 Task: Open a blank sheet, save the file as Riocarnival.doc and add heading 'Rio Carnival'Rio Carnival ,with the parapraph,with the parapraph The Rio Carnival in Brazil is one of the world's most vibrant and energetic festivals. It showcases samba parades, colorful costumes, and pulsating music, transforming the city into a massive celebration of Brazilian culture and creativity.Apply Font Style Arial Black And font size 12. Apply font style in  Heading Alef and font size 15 Change heading alignment to  Left
Action: Mouse moved to (42, 140)
Screenshot: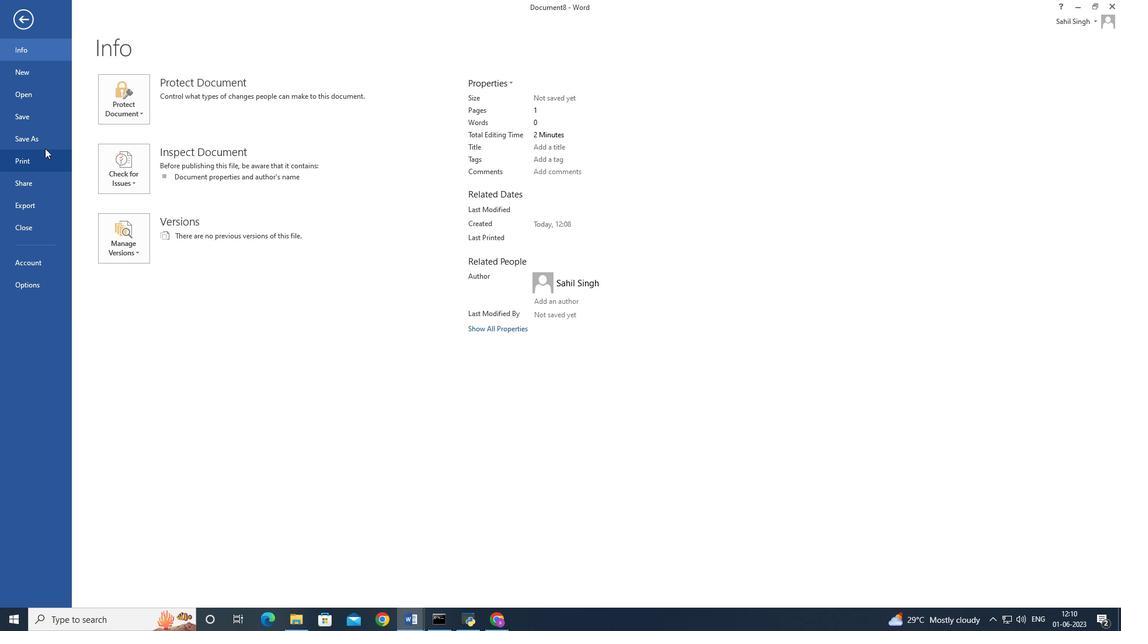 
Action: Mouse pressed left at (42, 140)
Screenshot: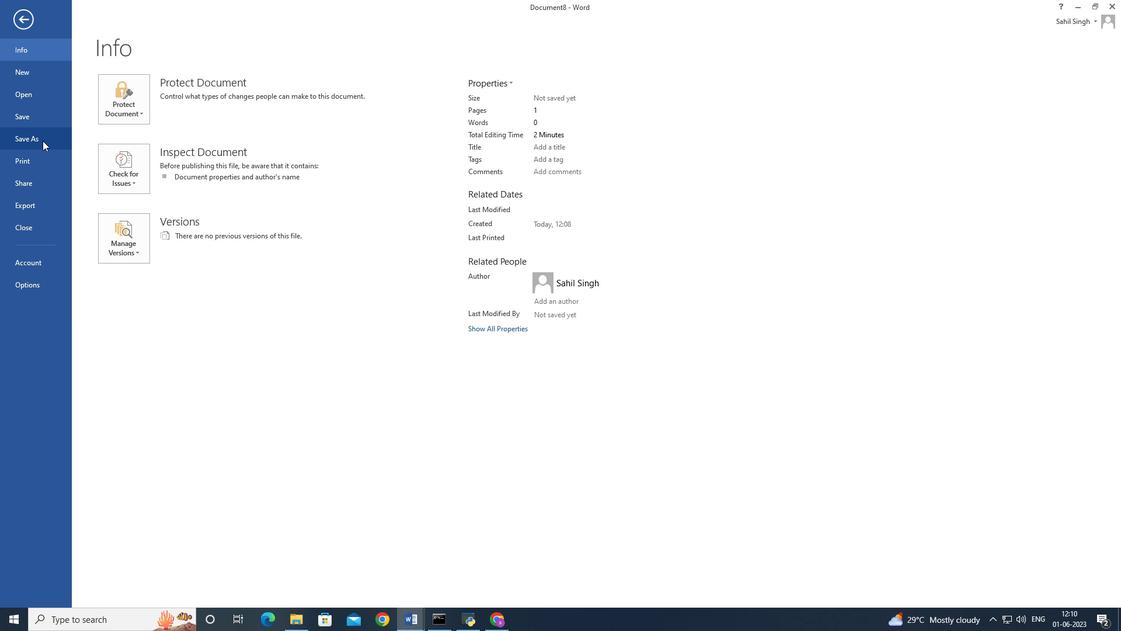 
Action: Mouse moved to (39, 73)
Screenshot: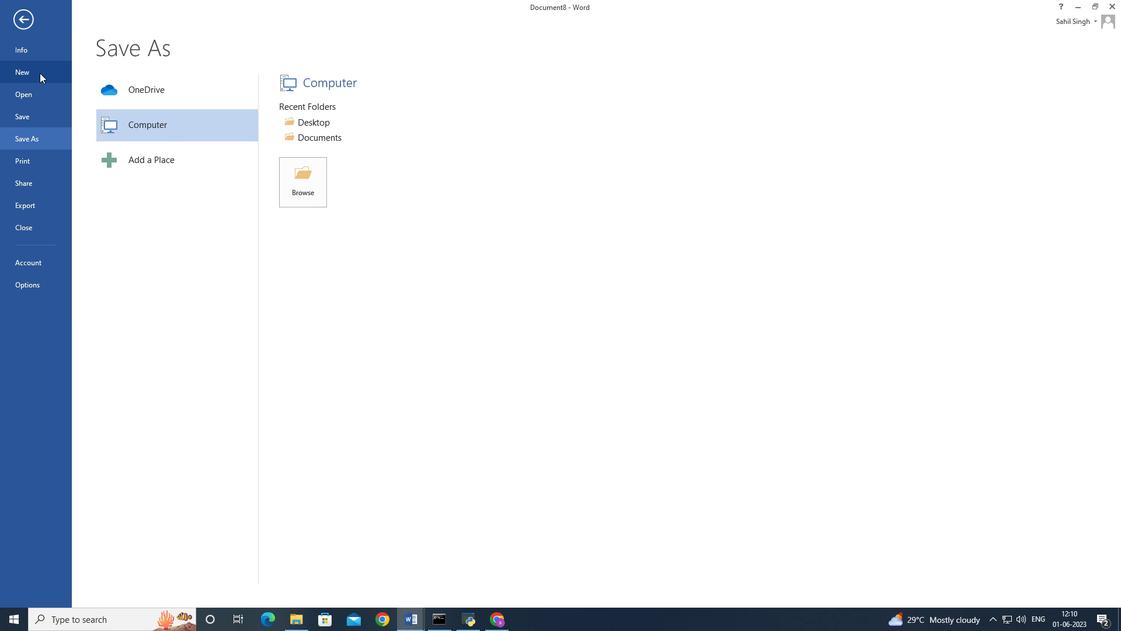 
Action: Mouse pressed left at (39, 73)
Screenshot: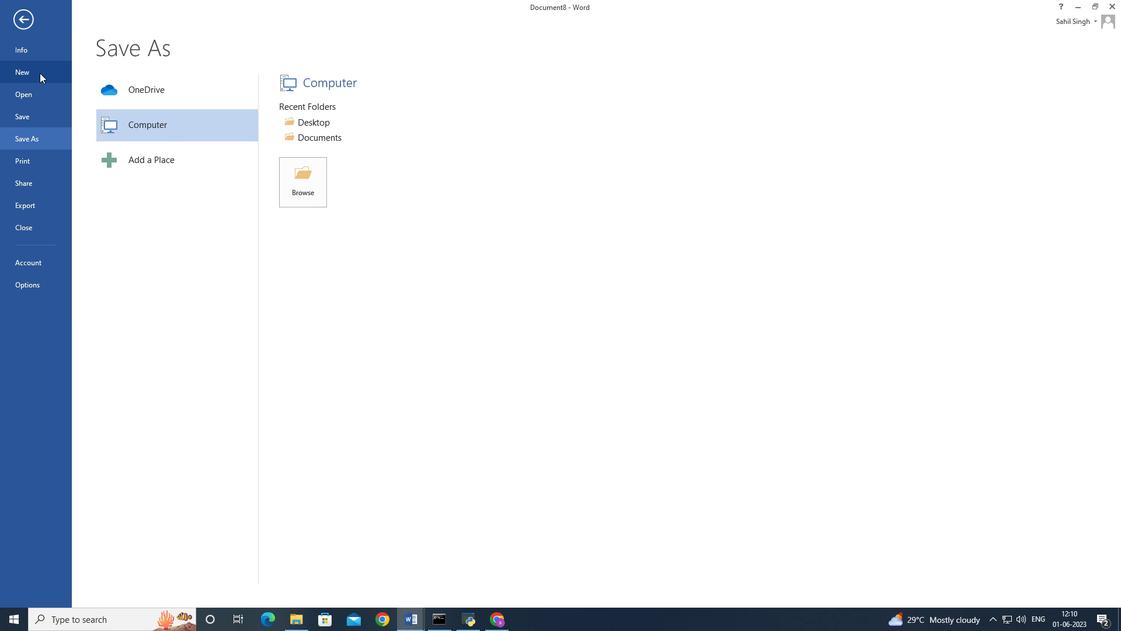 
Action: Mouse moved to (154, 154)
Screenshot: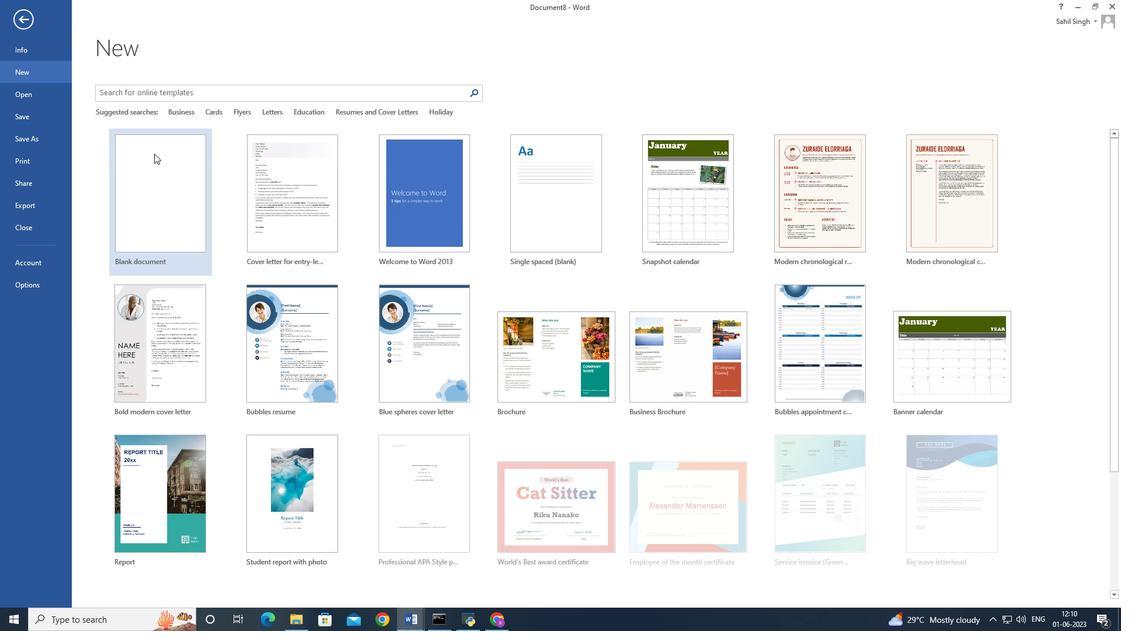 
Action: Mouse pressed left at (154, 154)
Screenshot: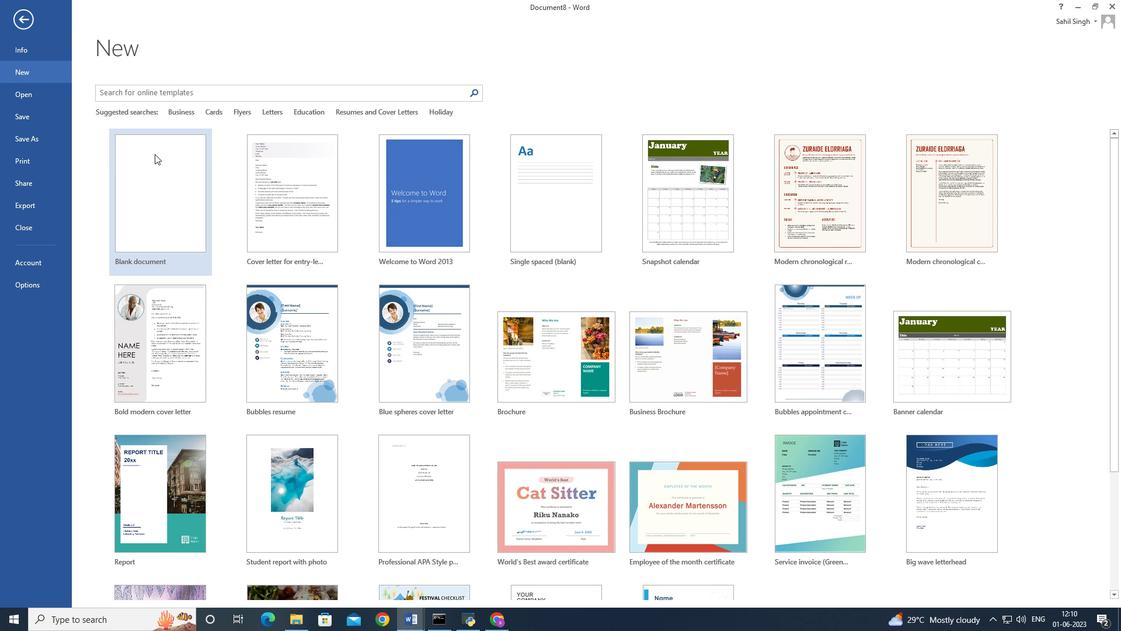 
Action: Mouse moved to (16, 21)
Screenshot: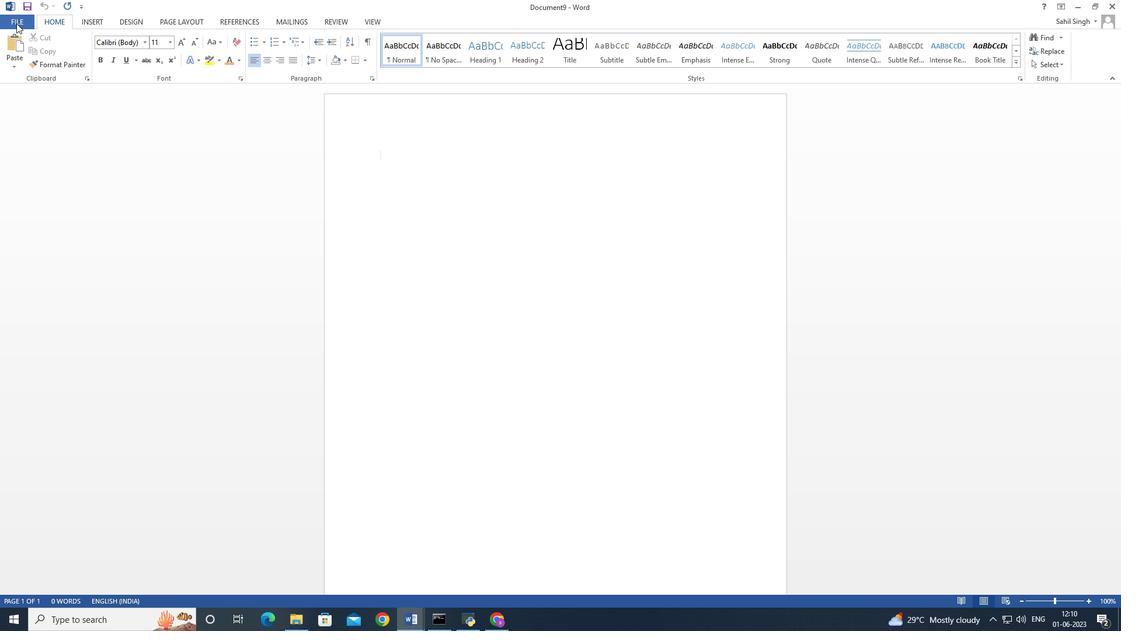 
Action: Mouse pressed left at (16, 21)
Screenshot: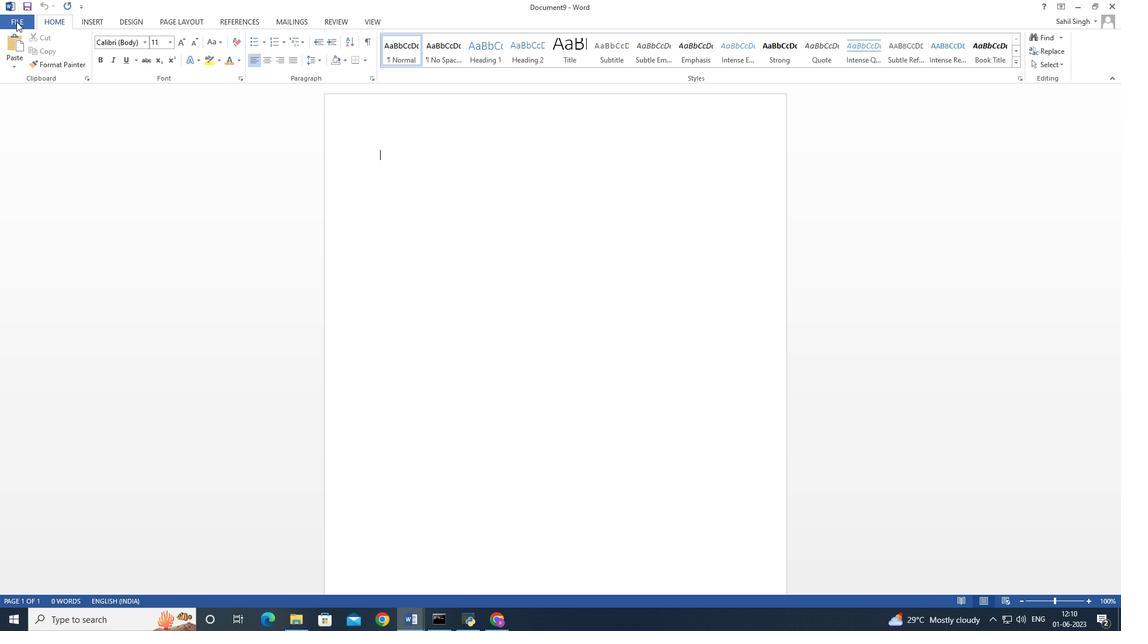 
Action: Mouse moved to (41, 140)
Screenshot: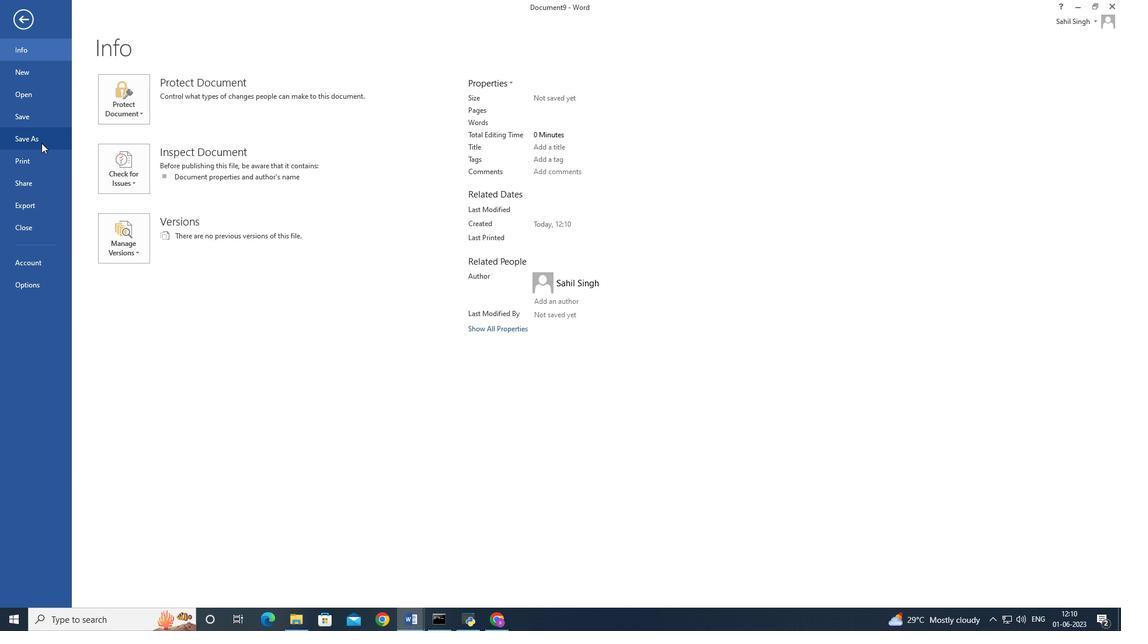 
Action: Mouse pressed left at (41, 140)
Screenshot: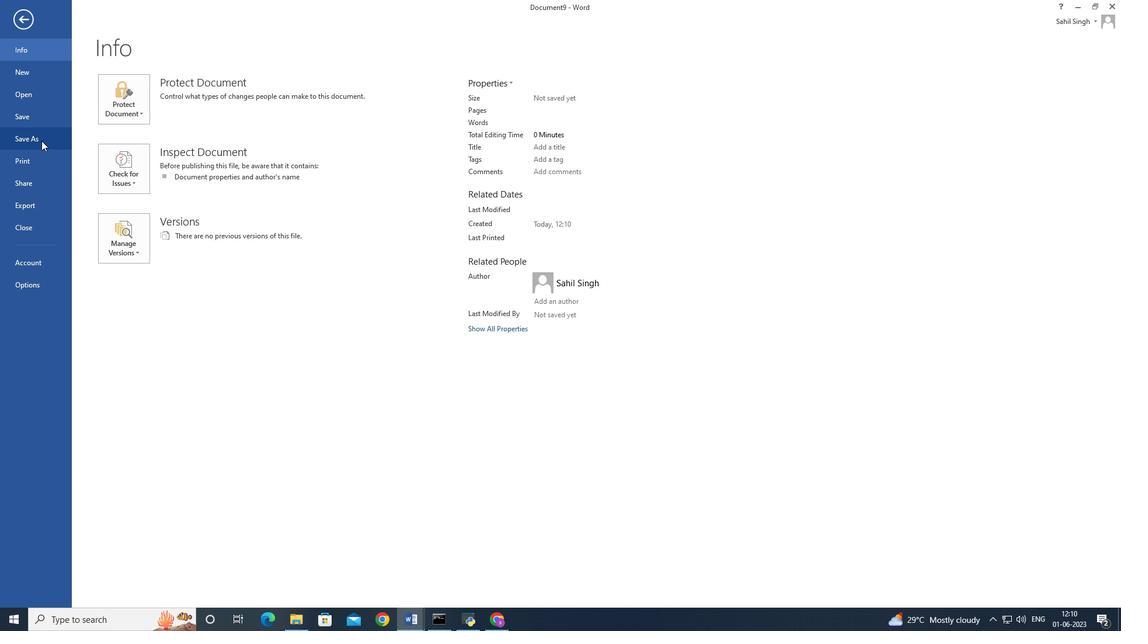 
Action: Mouse moved to (309, 123)
Screenshot: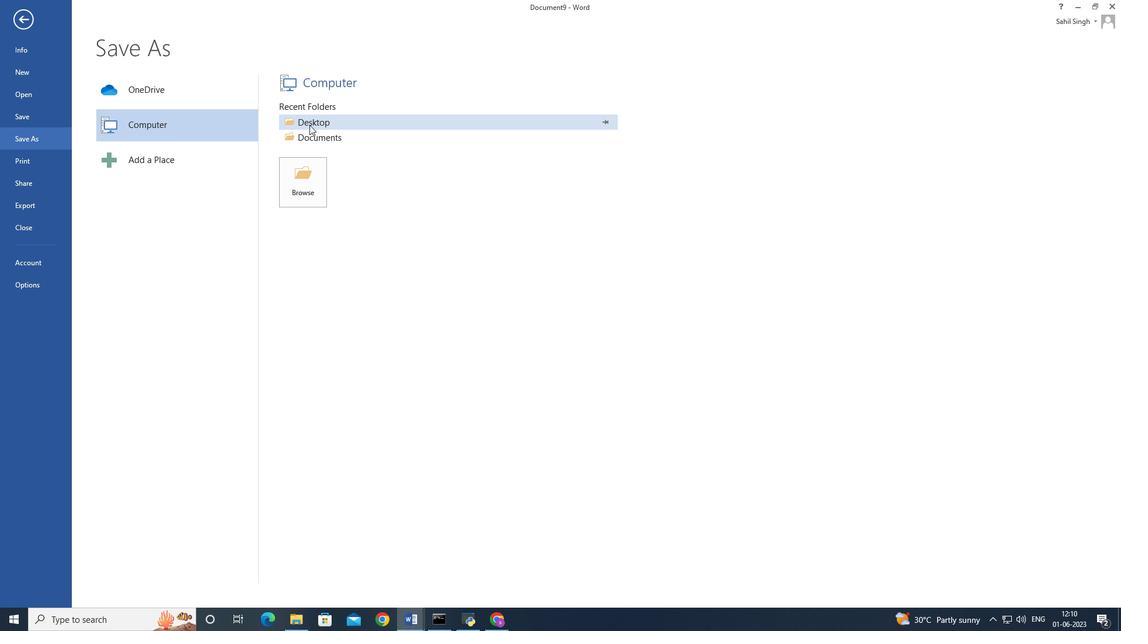 
Action: Mouse pressed left at (309, 123)
Screenshot: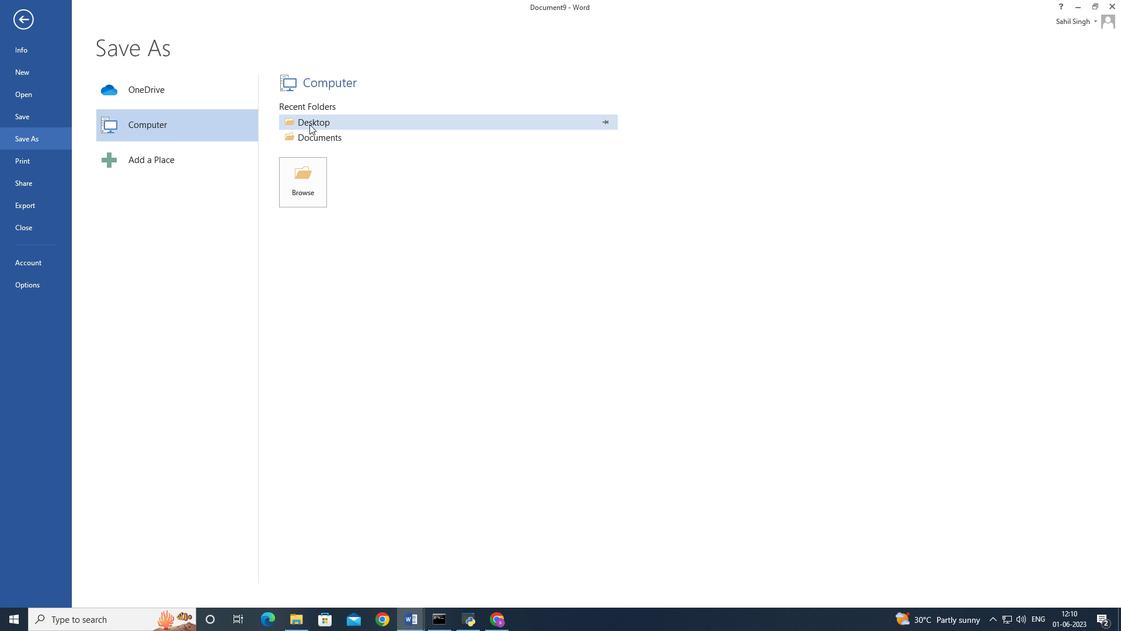 
Action: Mouse moved to (222, 257)
Screenshot: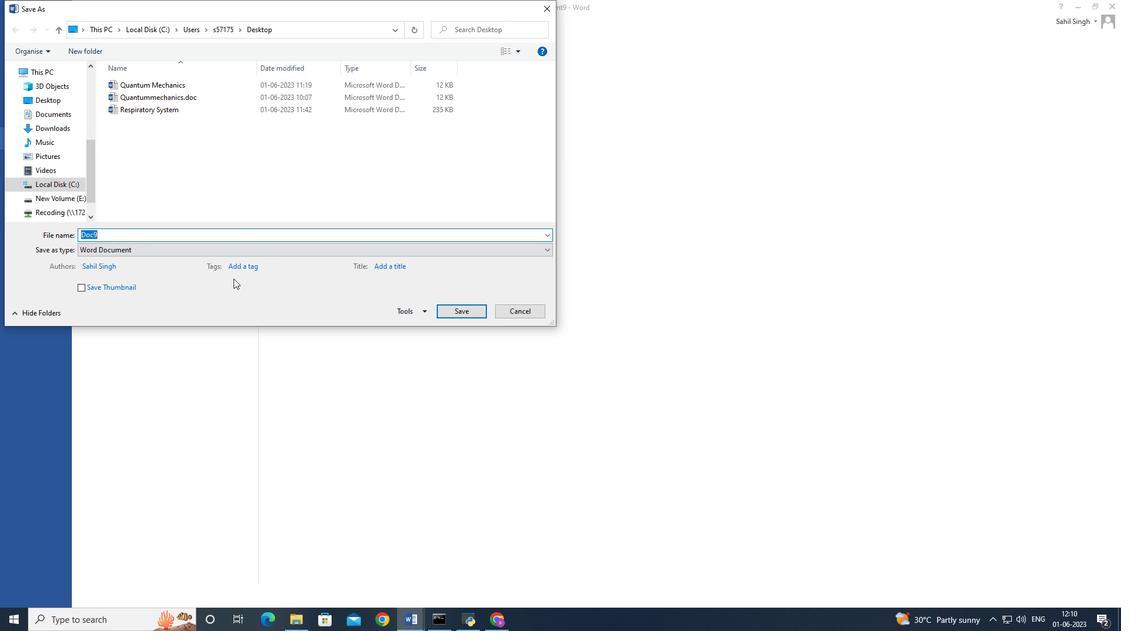 
Action: Key pressed <Key.backspace><Key.shift>Riocarnival<Key.space><Key.shift>Doc
Screenshot: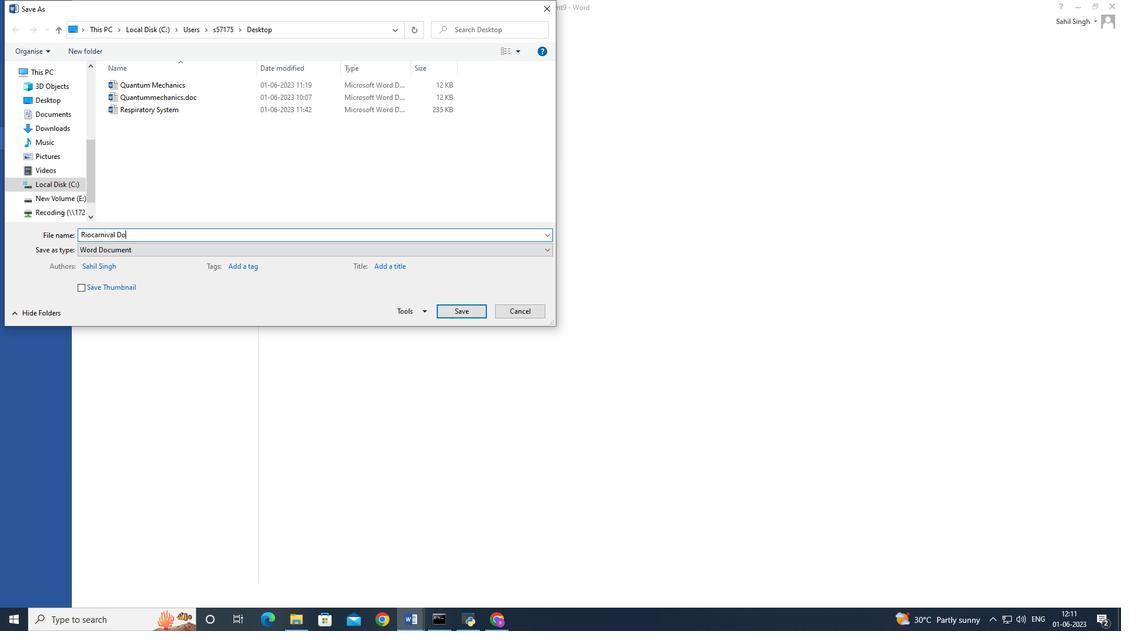 
Action: Mouse moved to (463, 312)
Screenshot: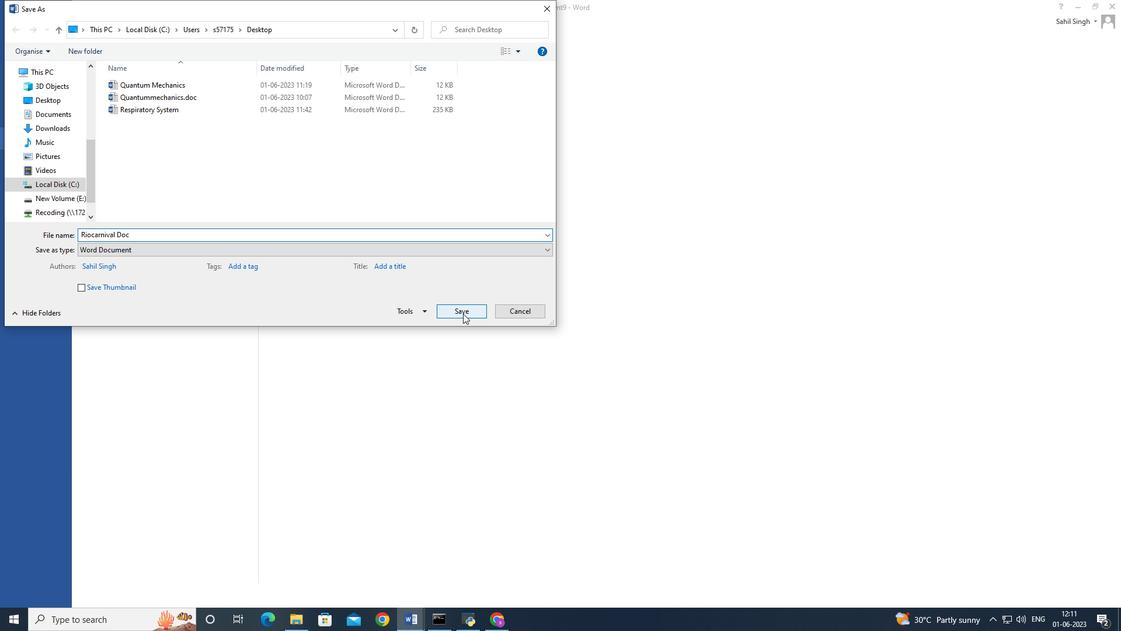 
Action: Mouse pressed left at (463, 312)
Screenshot: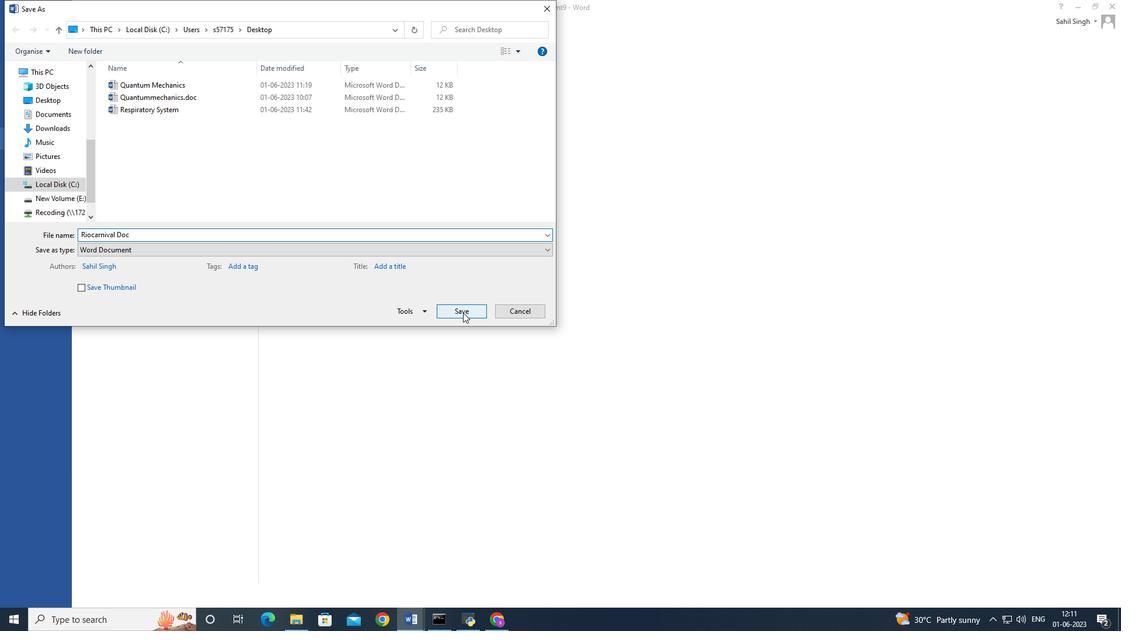 
Action: Mouse moved to (485, 45)
Screenshot: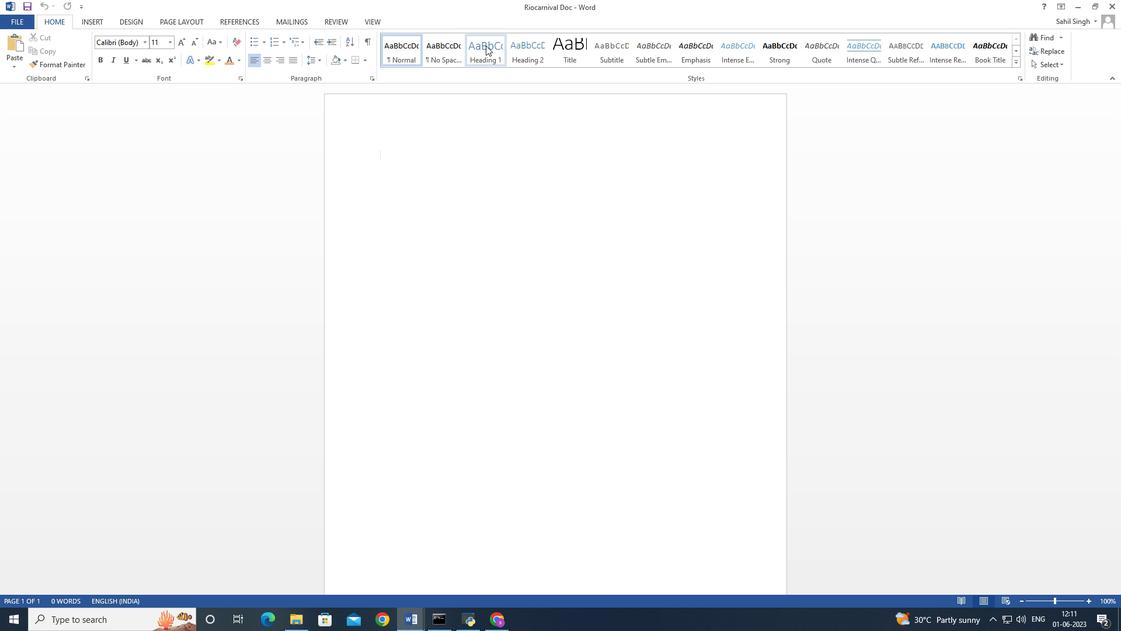 
Action: Mouse pressed left at (485, 45)
Screenshot: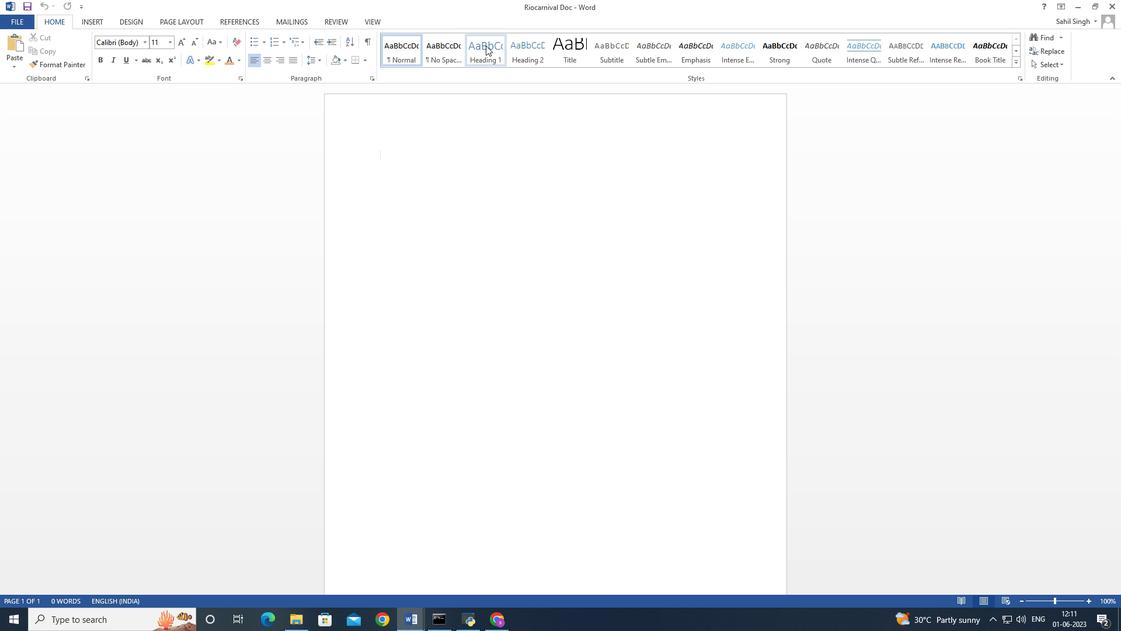 
Action: Mouse moved to (434, 250)
Screenshot: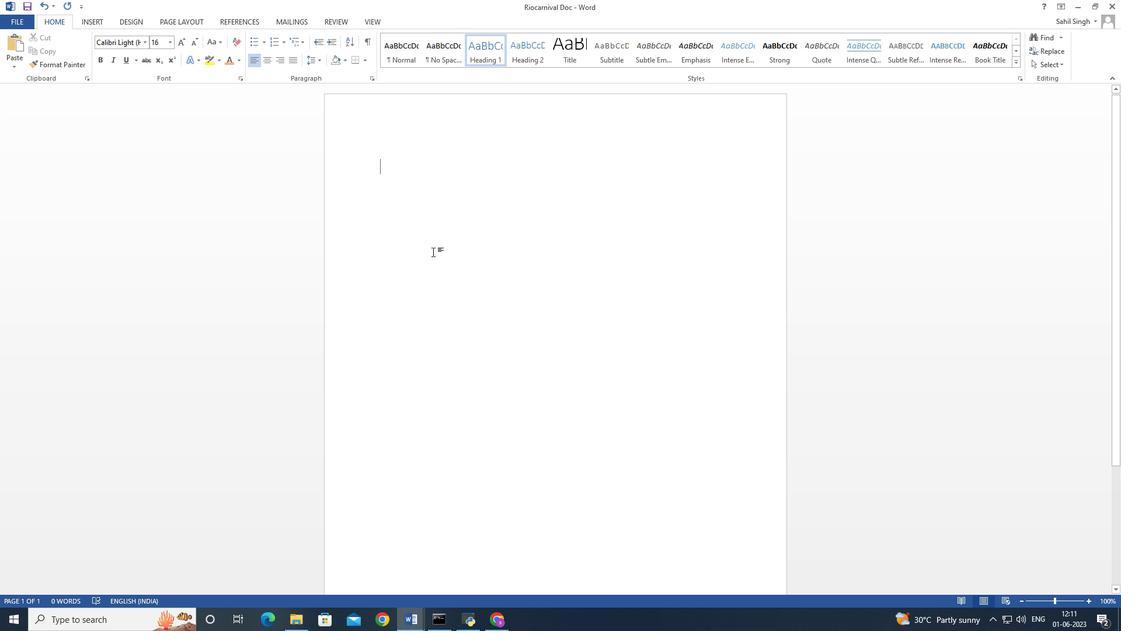 
Action: Key pressed <Key.shift>Rio<Key.space><Key.shift>Carnival<Key.down>
Screenshot: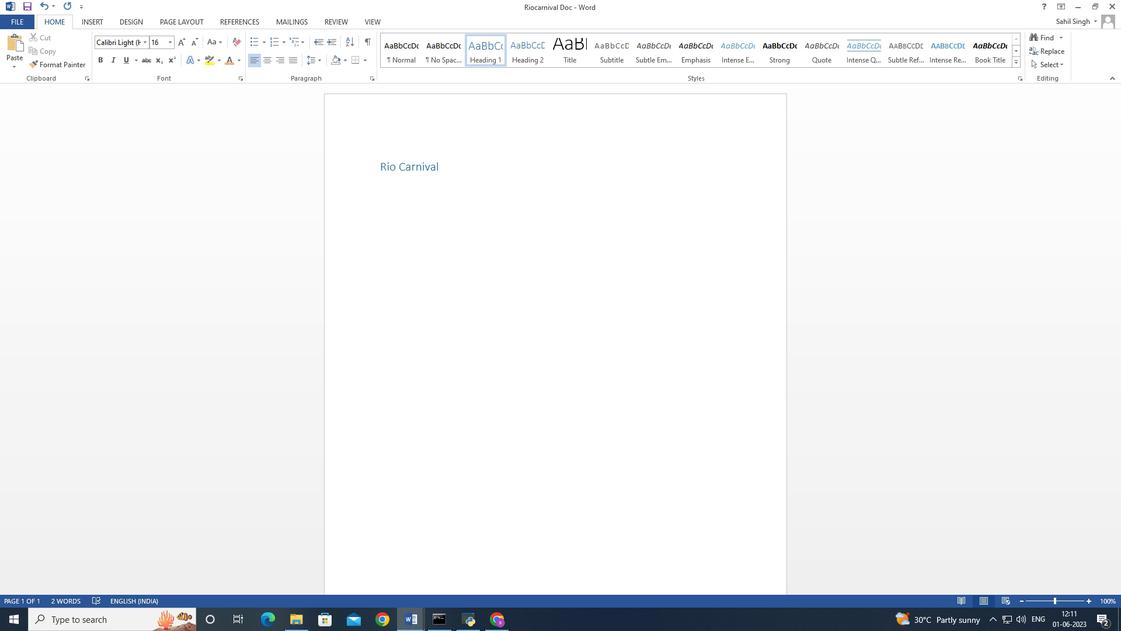 
Action: Mouse moved to (356, 205)
Screenshot: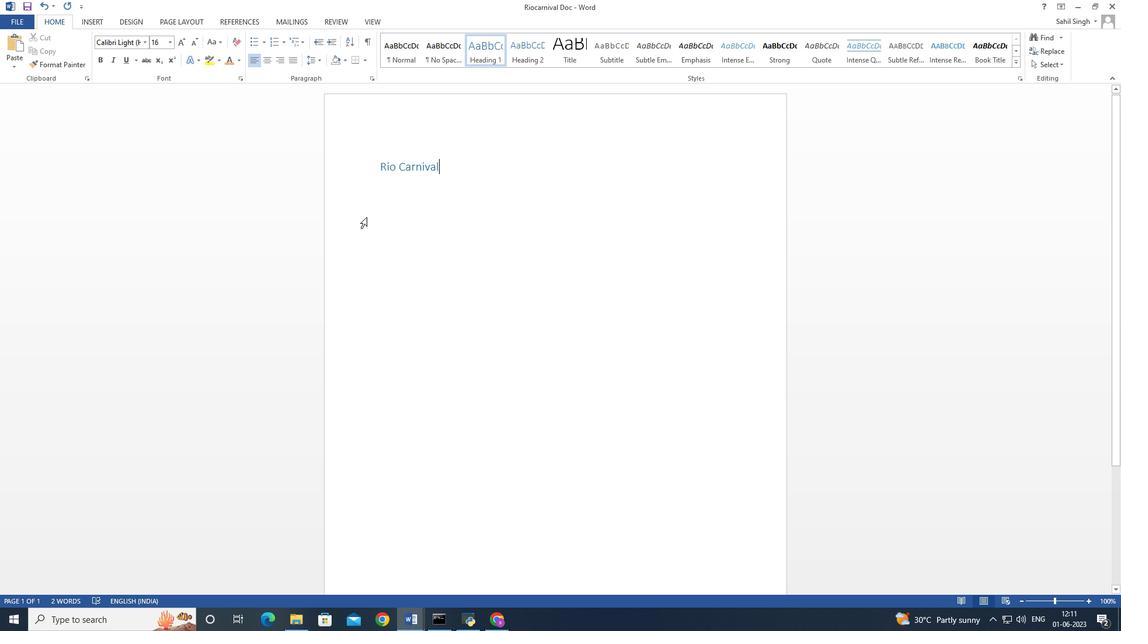 
Action: Key pressed <Key.enter><Key.up>
Screenshot: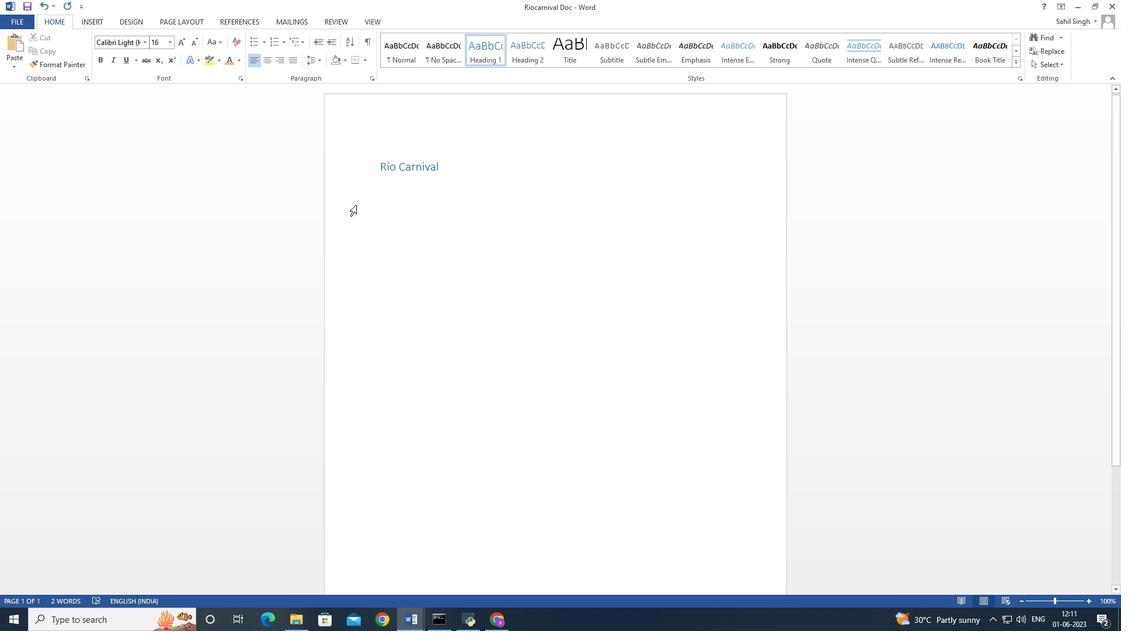 
Action: Mouse moved to (497, 167)
Screenshot: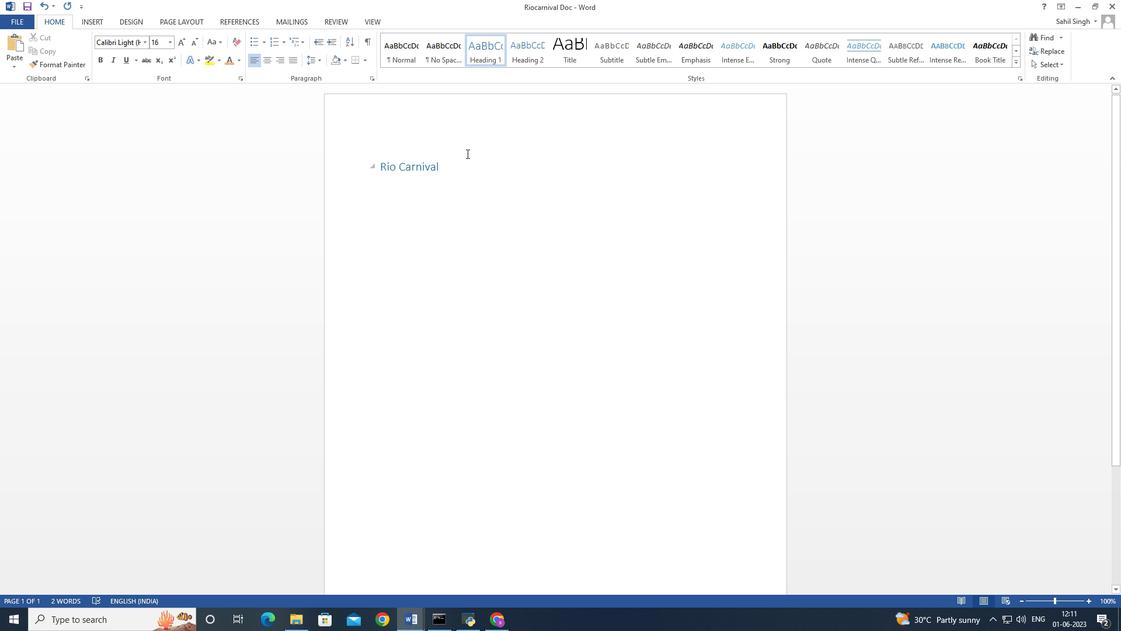 
Action: Mouse pressed left at (497, 167)
Screenshot: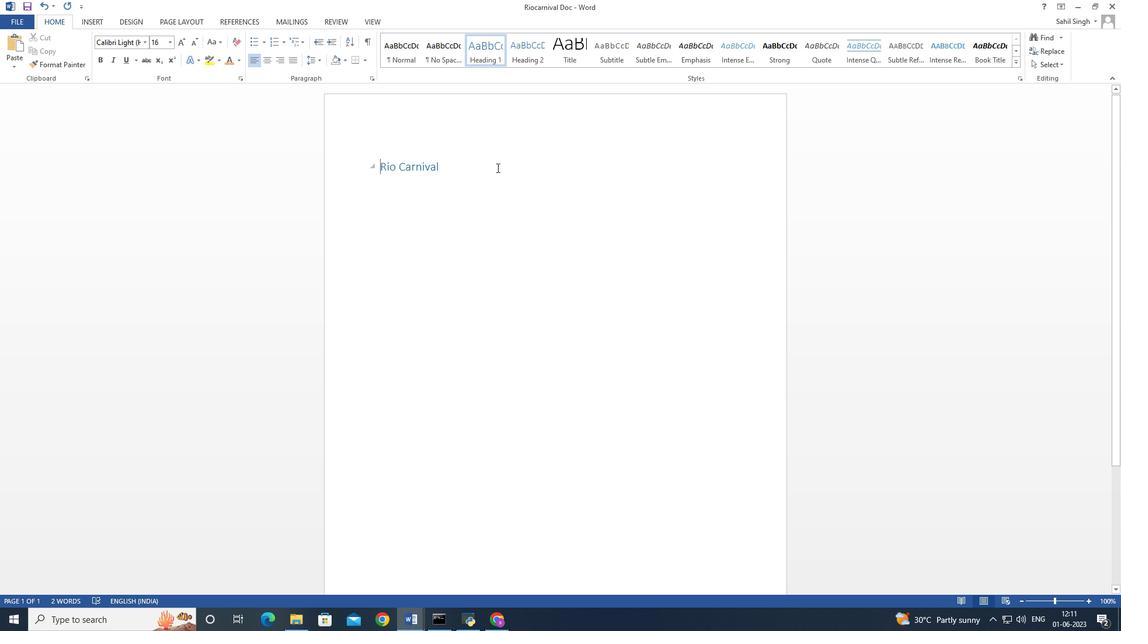 
Action: Key pressed <Key.enter><Key.shift>The<Key.space><Key.shift>Rio<Key.space><Key.shift><Key.shift><Key.shift><Key.shift>Carnival<Key.space><Key.shift>I<Key.backspace>in<Key.space>parapraph<Key.space><Key.backspace><Key.backspace><Key.backspace><Key.backspace><Key.backspace><Key.backspace>praph<Key.space><Key.backspace><Key.backspace><Key.backspace><Key.backspace><Key.backspace><Key.backspace><Key.backspace><Key.backspace><Key.backspace><Key.backspace>brazil<Key.space>is<Key.space>one<Key.space>of<Key.space>the<Key.space>worl'd<Key.space><Key.backspace><Key.backspace><Key.backspace>d's<Key.space>most<Key.backspace><Key.backspace><Key.backspace>ost<Key.space>vibrant<Key.space>and<Key.space>energeticv<Key.backspace><Key.space>festivals.<Key.space><Key.shift>It<Key.space>showac<Key.backspace><Key.backspace>cases<Key.space>samba<Key.space>parades,<Key.space>colorful<Key.space>cosut<Key.backspace><Key.backspace>tumes<Key.space>and<Key.space><Key.backspace><Key.backspace><Key.backspace><Key.backspace><Key.backspace>,<Key.space>and<Key.space>pulsation<Key.space>music,<Key.space>transforming<Key.space>the<Key.space>city<Key.space>into<Key.space>a<Key.space>massive<Key.space>celebration<Key.space>of<Key.space><Key.shift>Brazilli<Key.backspace><Key.backspace>ian<Key.space><Key.shift>C<Key.backspace>culture<Key.space>and<Key.space>creativity.
Screenshot: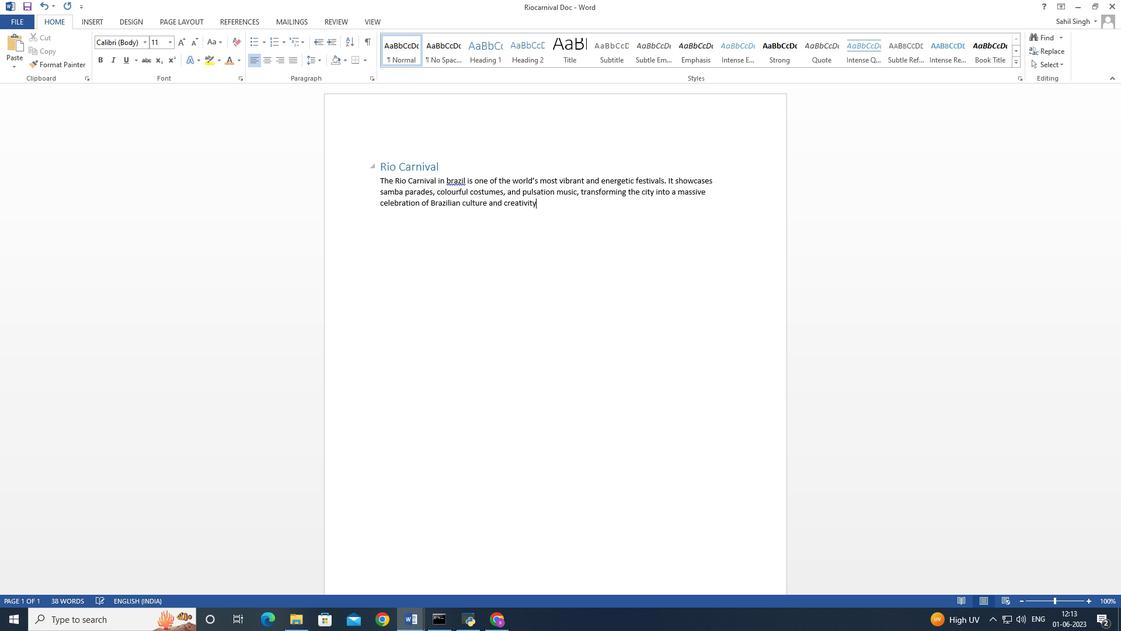 
Action: Mouse moved to (380, 178)
Screenshot: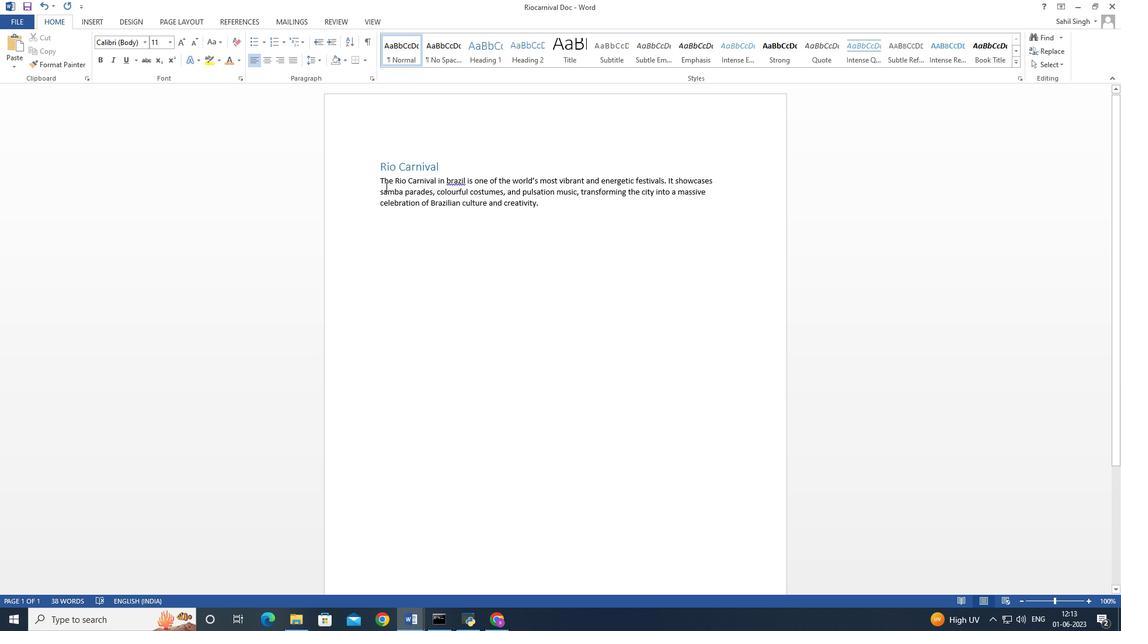 
Action: Mouse pressed left at (380, 178)
Screenshot: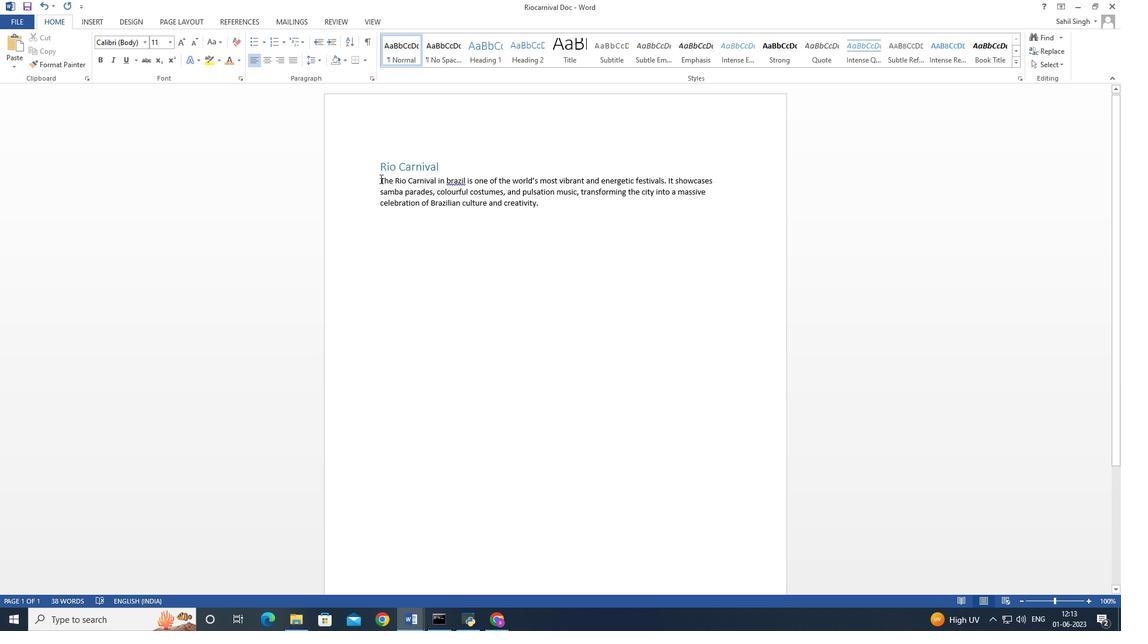 
Action: Mouse moved to (535, 211)
Screenshot: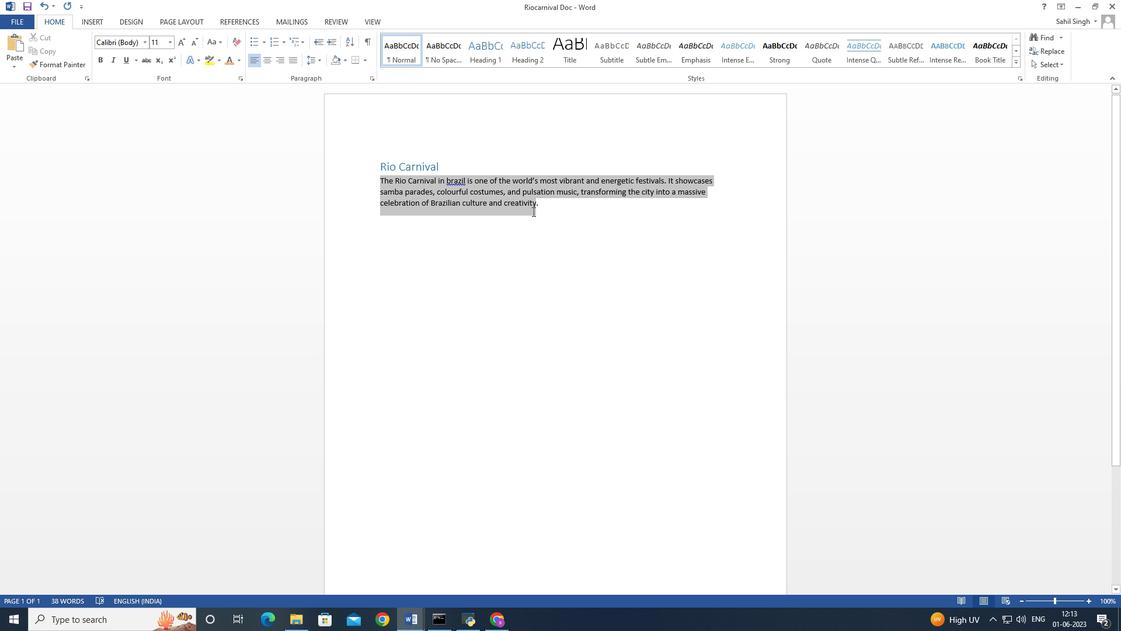 
Action: Mouse pressed left at (535, 211)
Screenshot: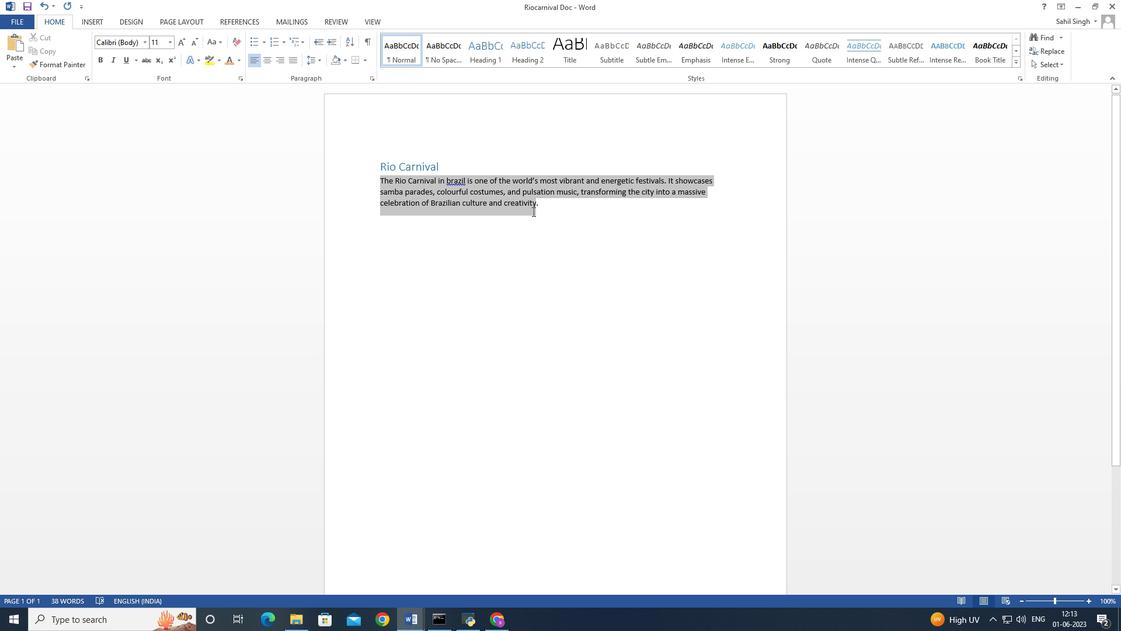 
Action: Mouse moved to (552, 209)
Screenshot: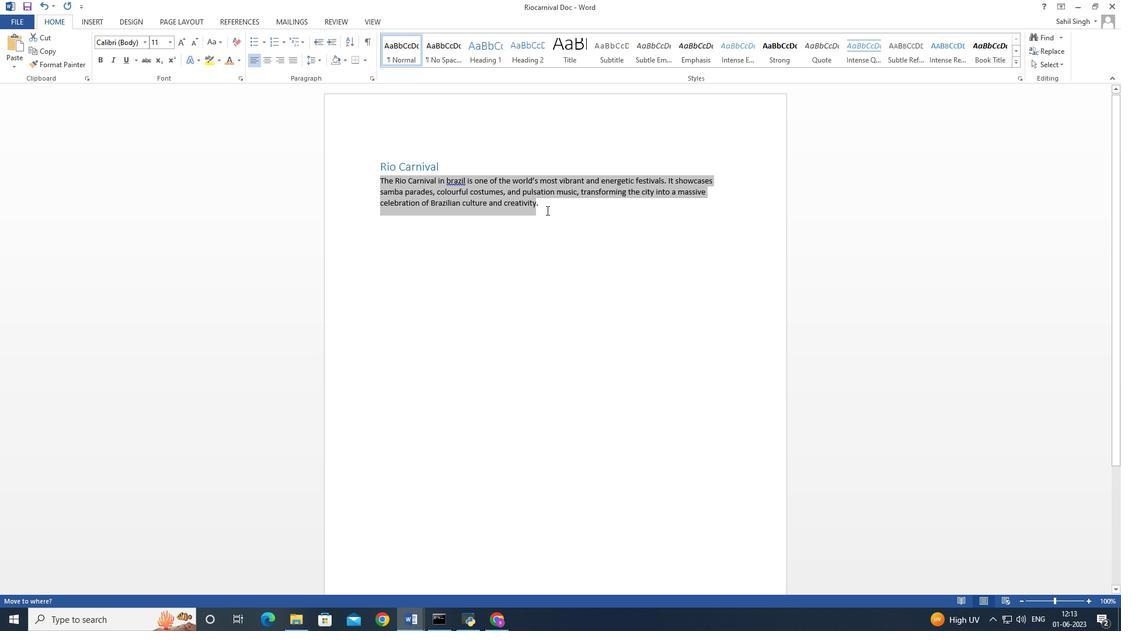 
Action: Mouse pressed left at (552, 209)
Screenshot: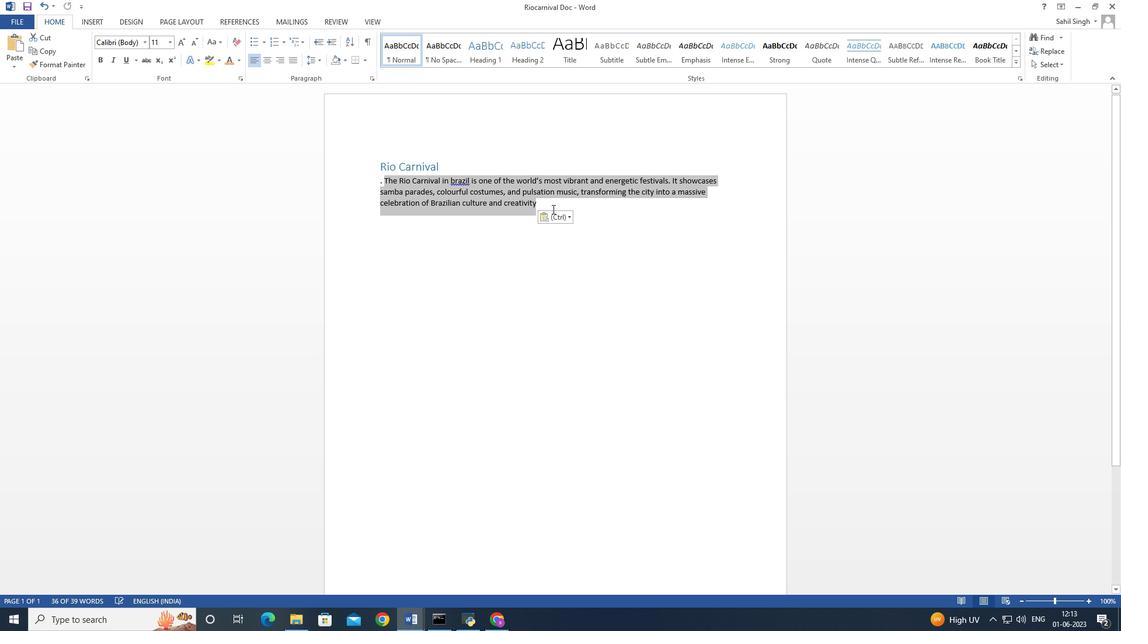 
Action: Mouse moved to (551, 205)
Screenshot: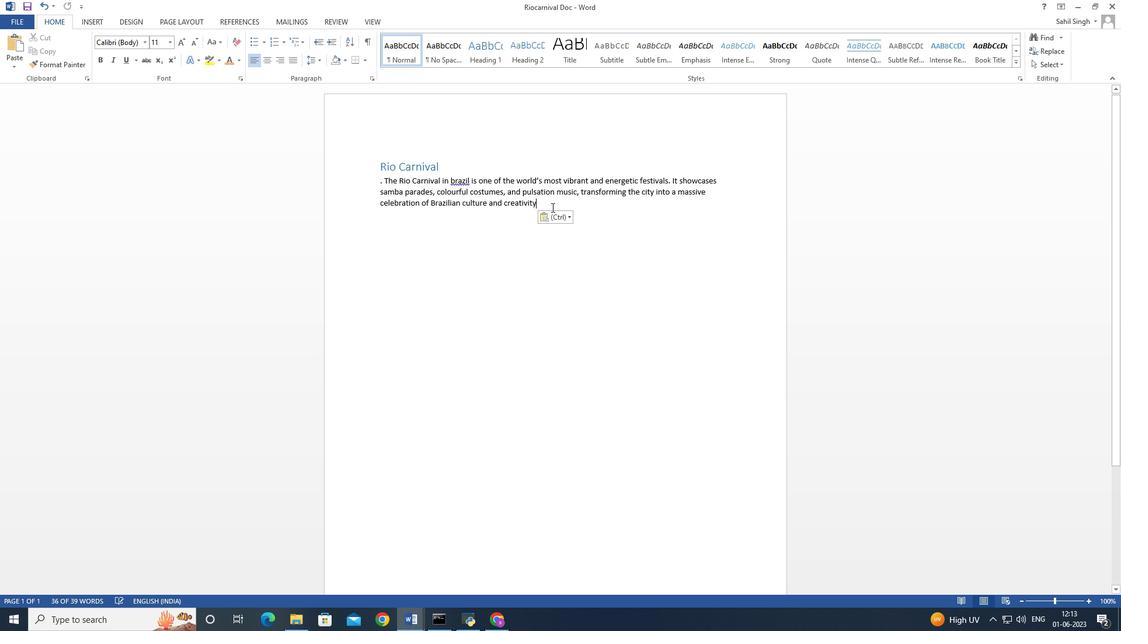 
Action: Mouse pressed left at (551, 205)
Screenshot: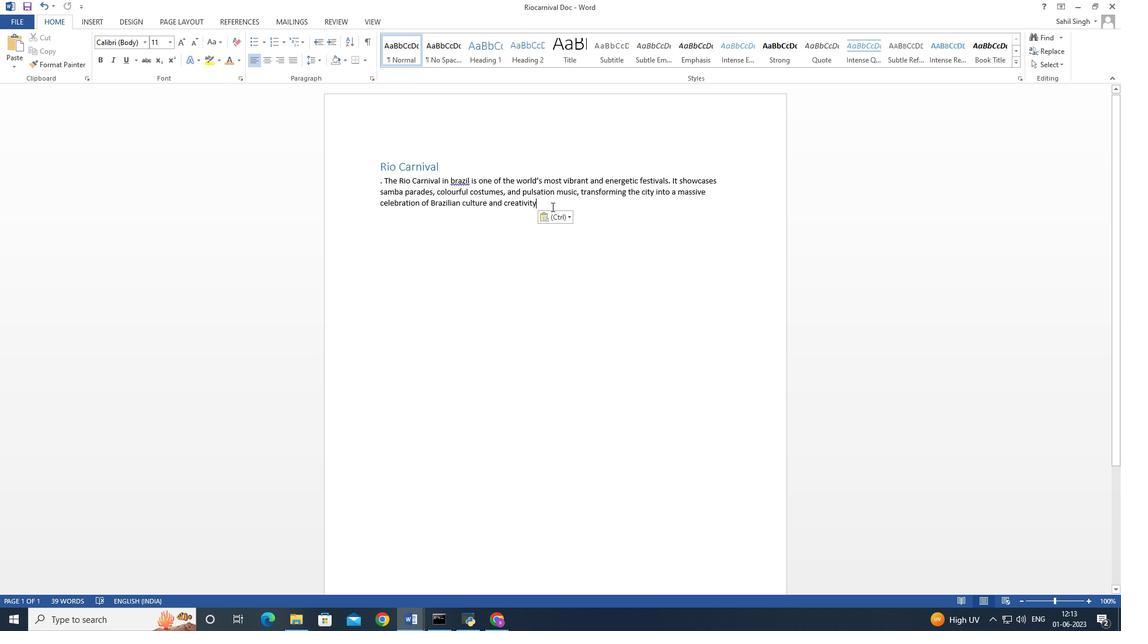 
Action: Mouse moved to (544, 209)
Screenshot: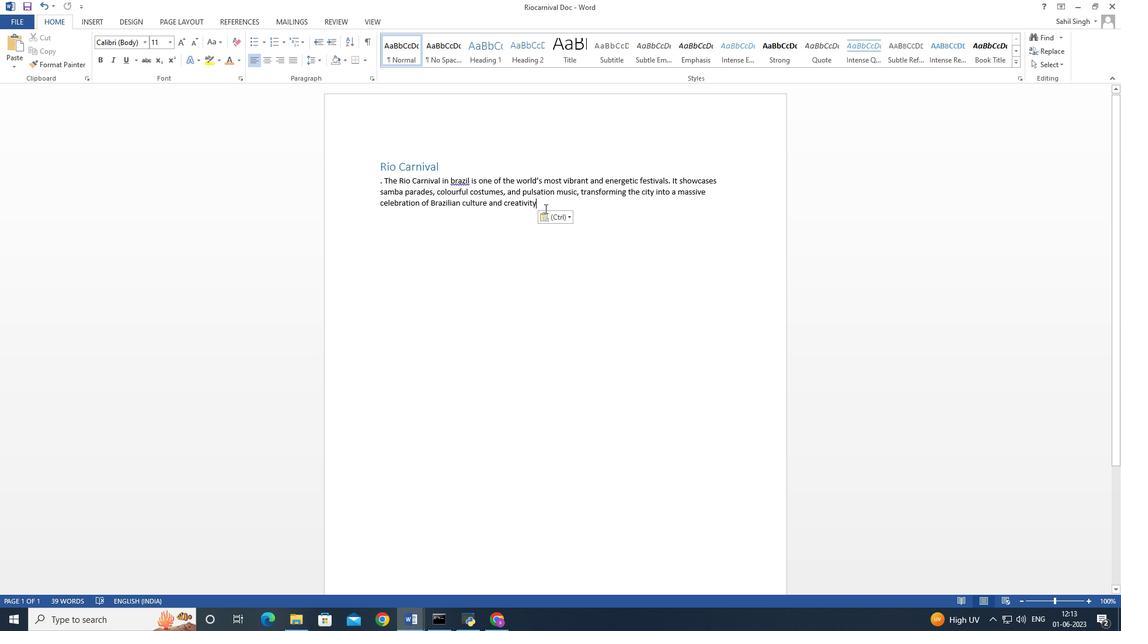 
Action: Key pressed .
Screenshot: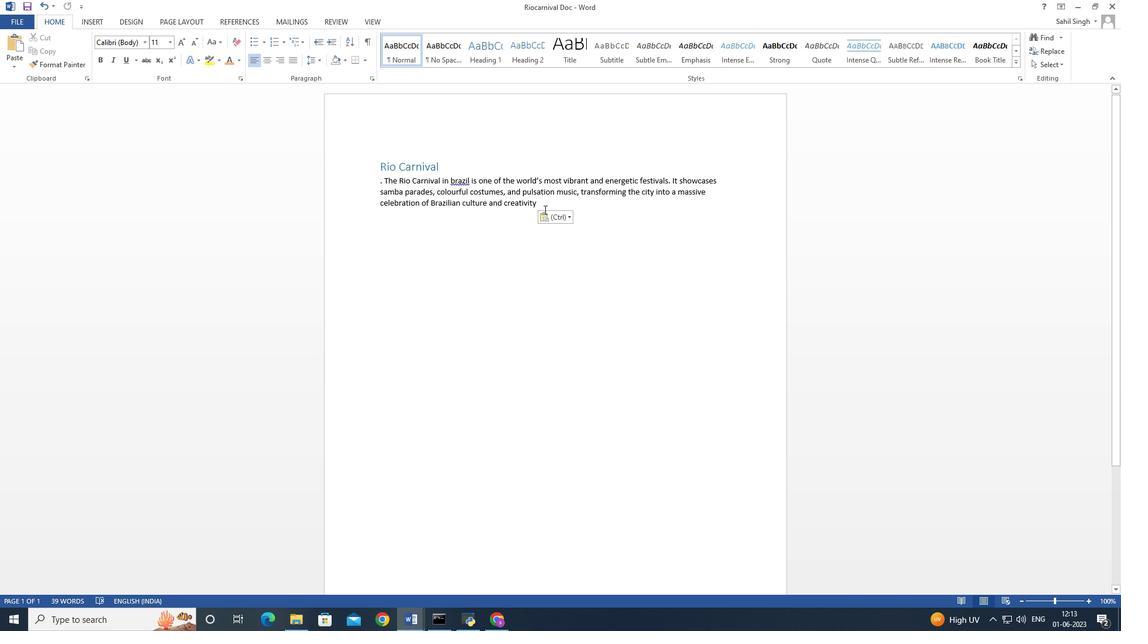 
Action: Mouse moved to (566, 209)
Screenshot: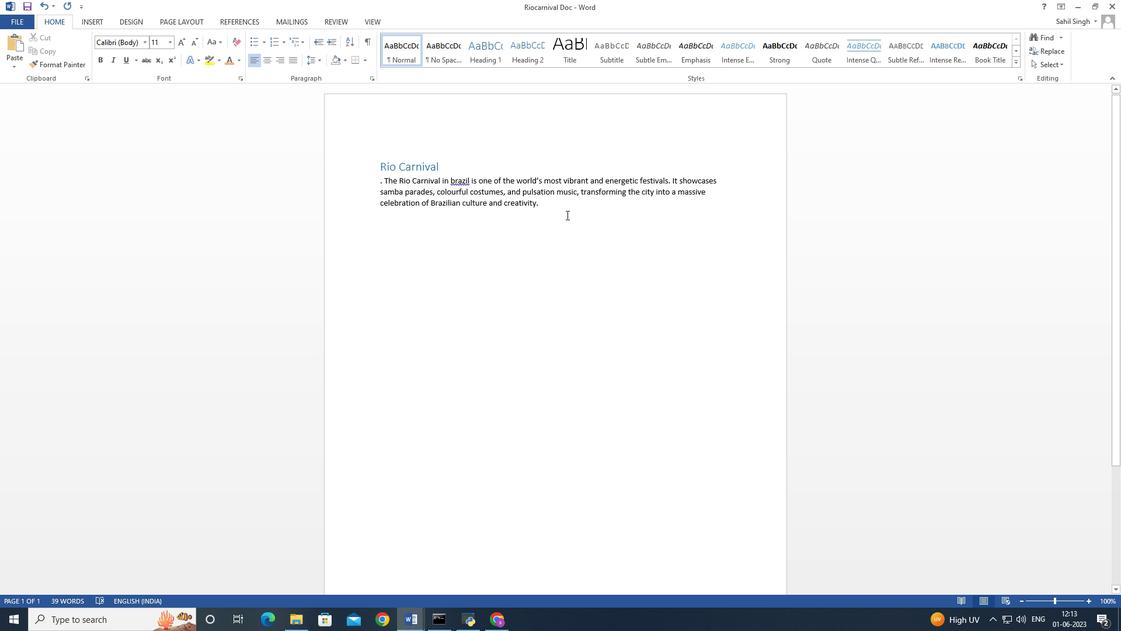 
Action: Mouse pressed left at (566, 209)
Screenshot: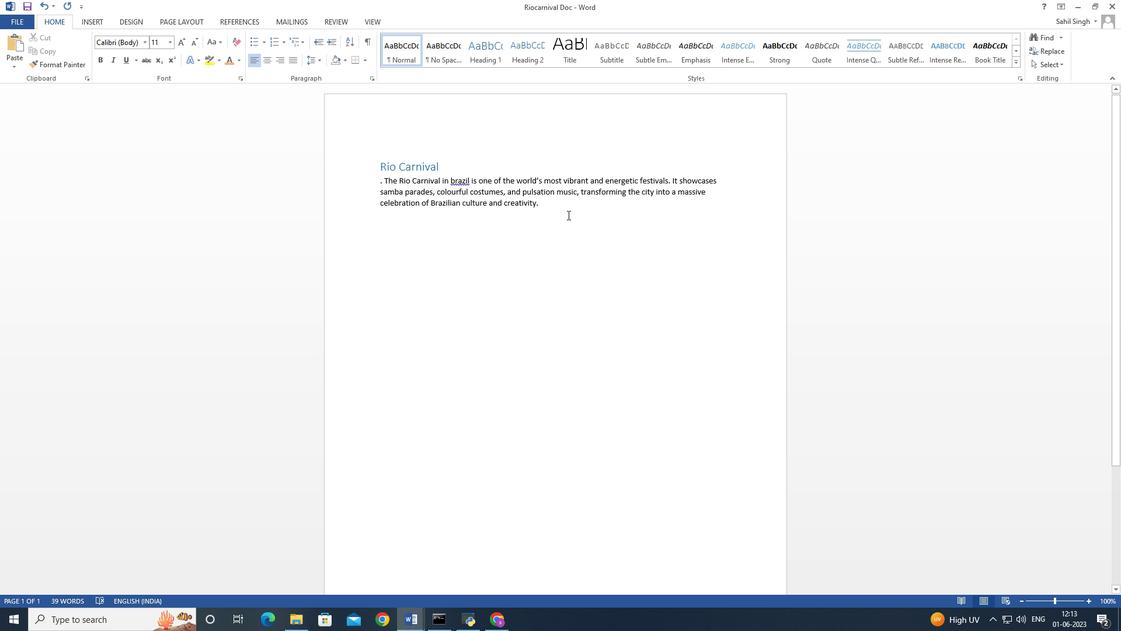 
Action: Mouse moved to (385, 180)
Screenshot: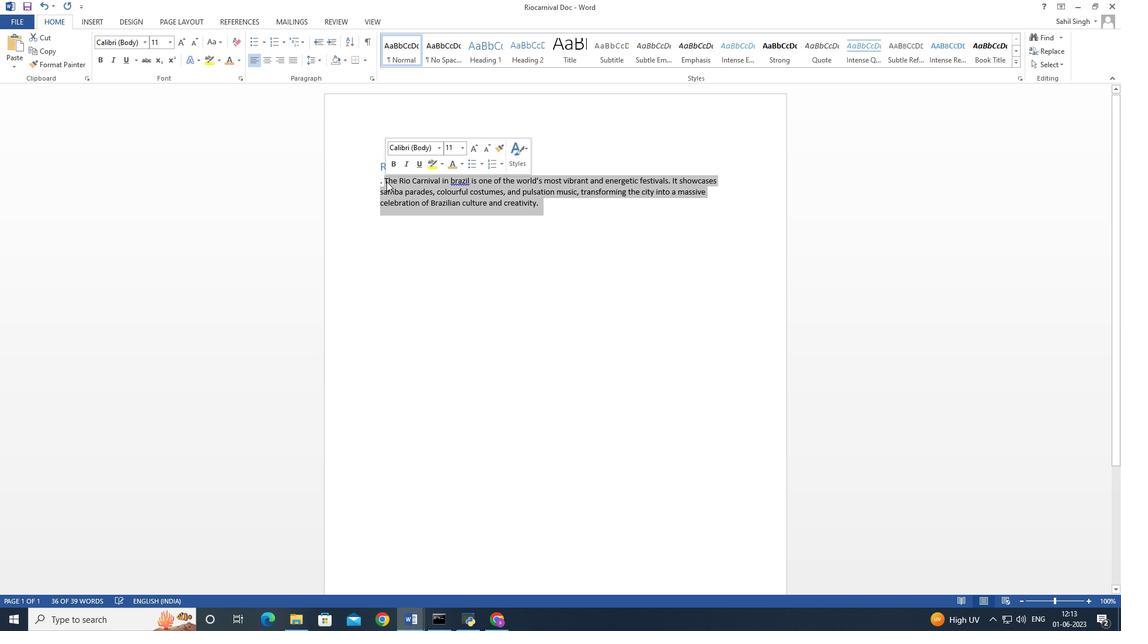 
Action: Mouse pressed left at (385, 180)
Screenshot: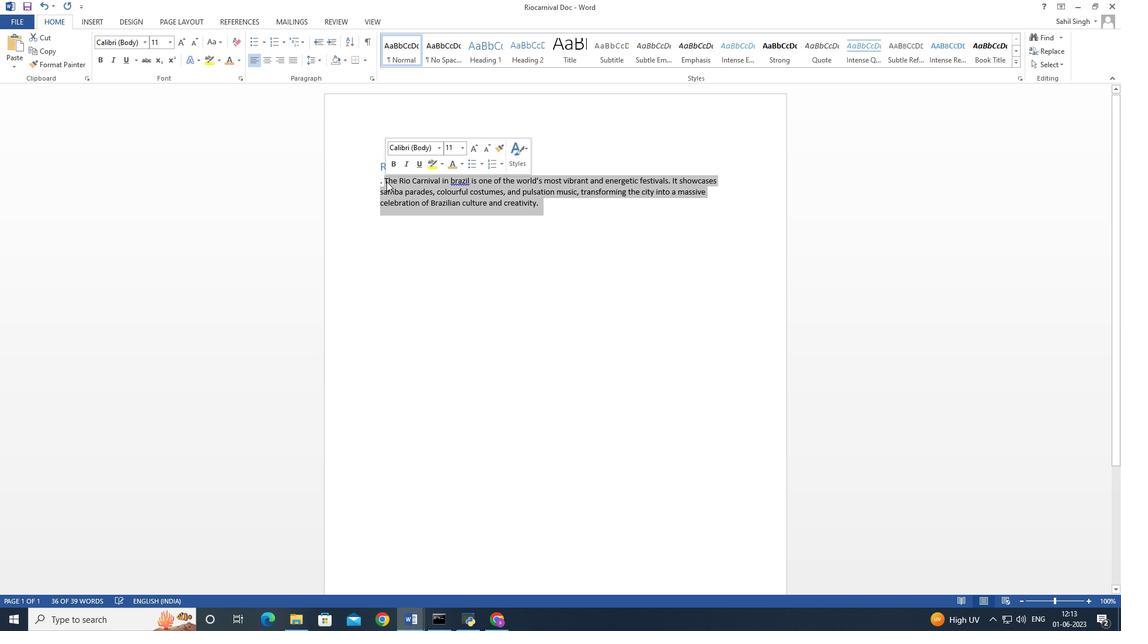 
Action: Mouse moved to (392, 180)
Screenshot: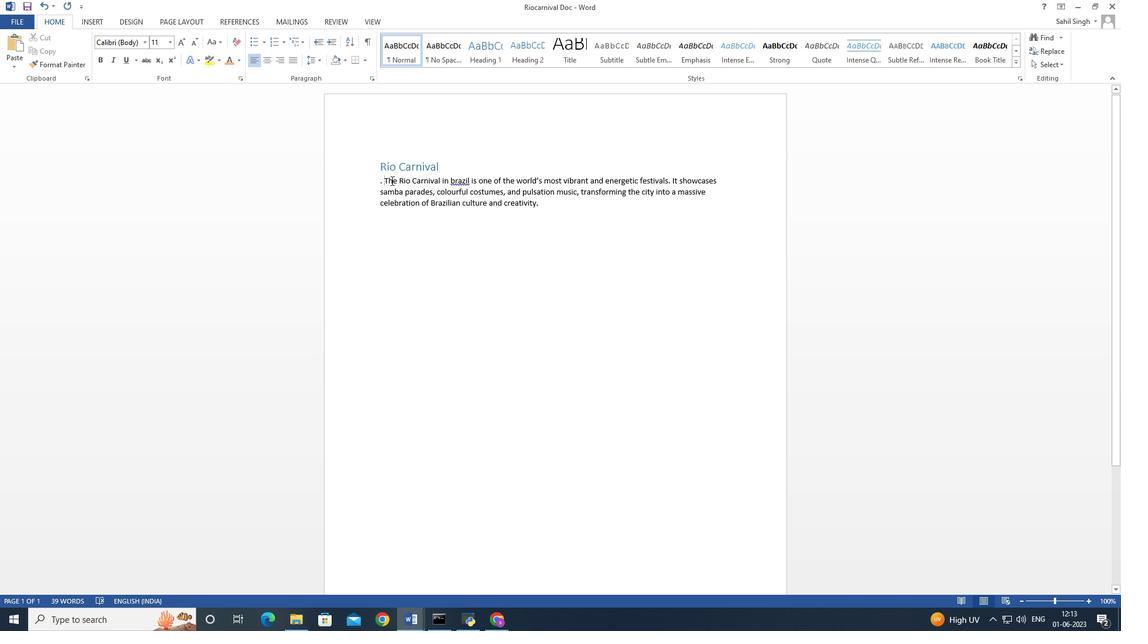 
Action: Key pressed <Key.backspace>
Screenshot: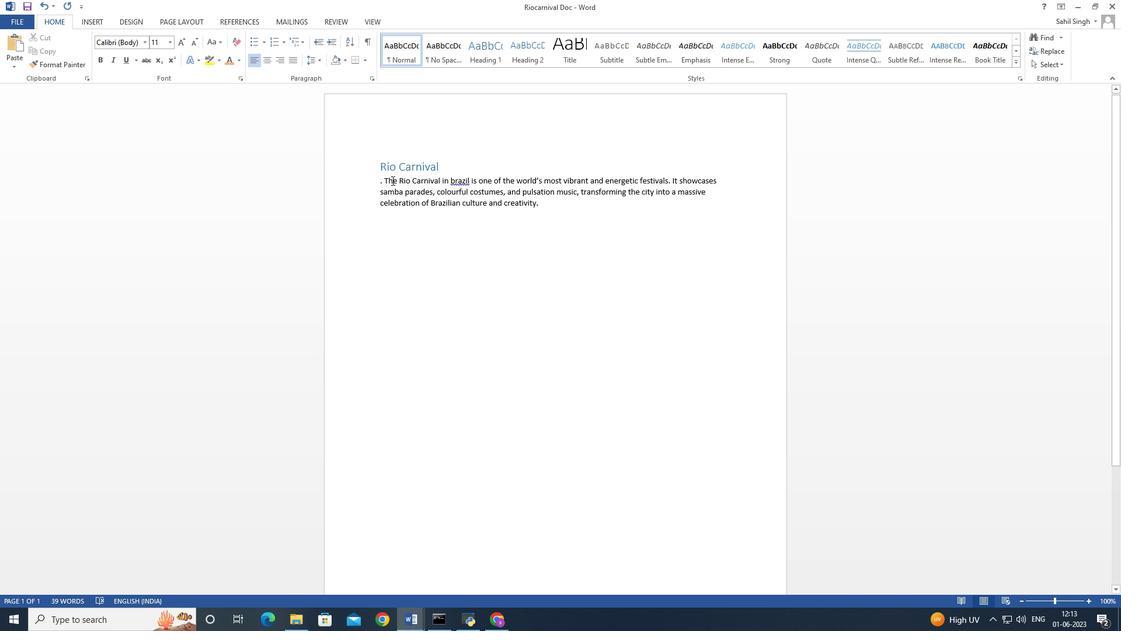 
Action: Mouse moved to (436, 183)
Screenshot: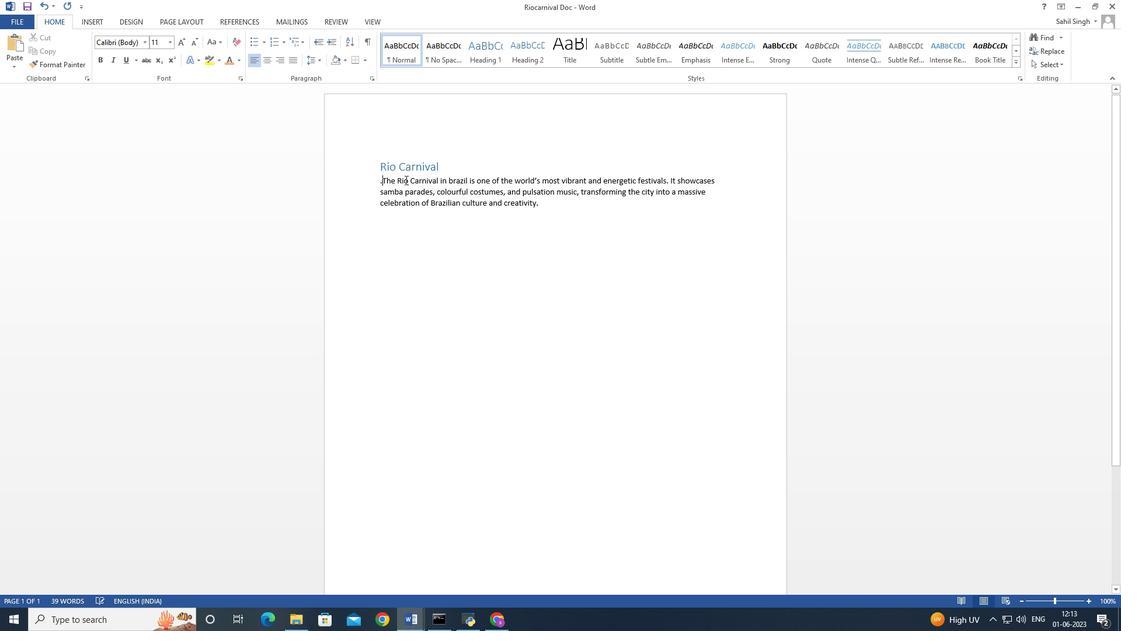 
Action: Key pressed <Key.backspace>
Screenshot: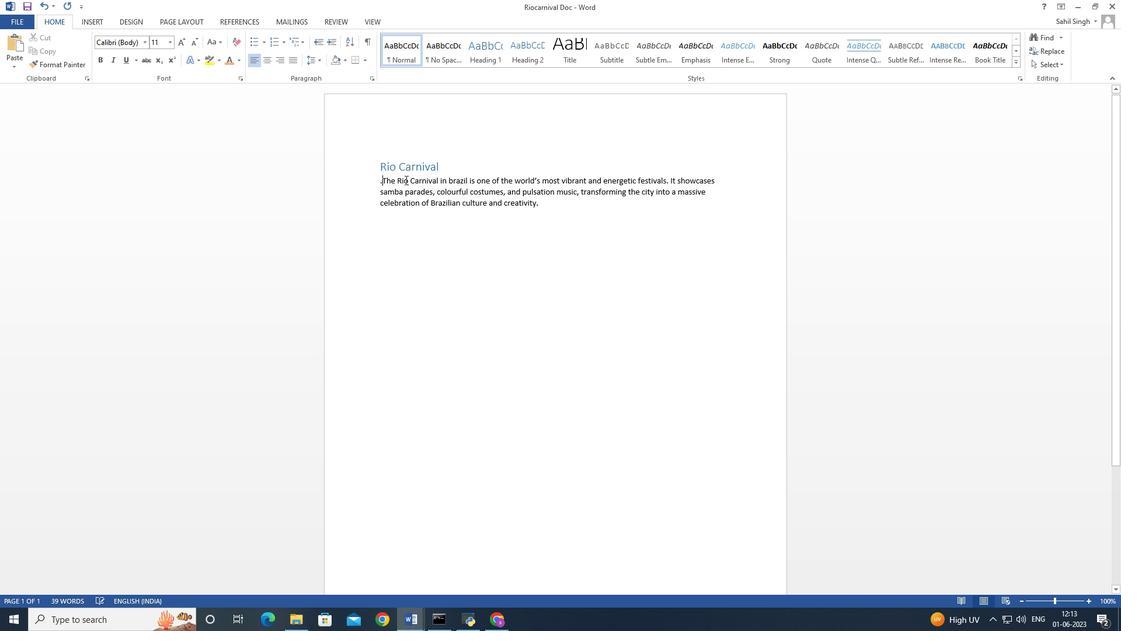 
Action: Mouse moved to (545, 202)
Screenshot: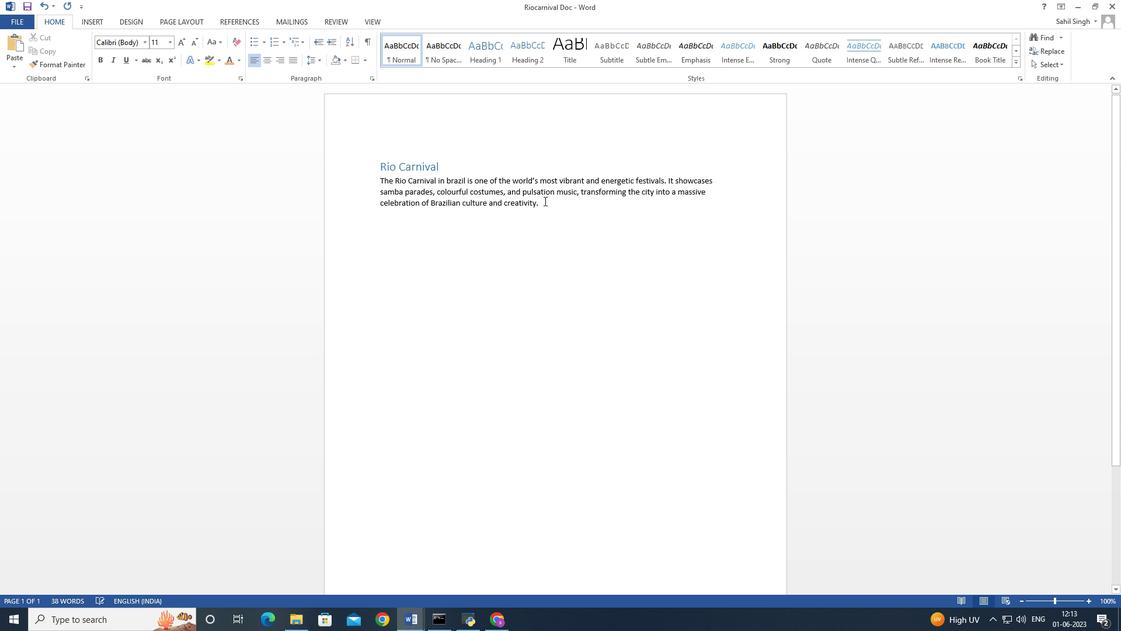 
Action: Mouse pressed left at (545, 202)
Screenshot: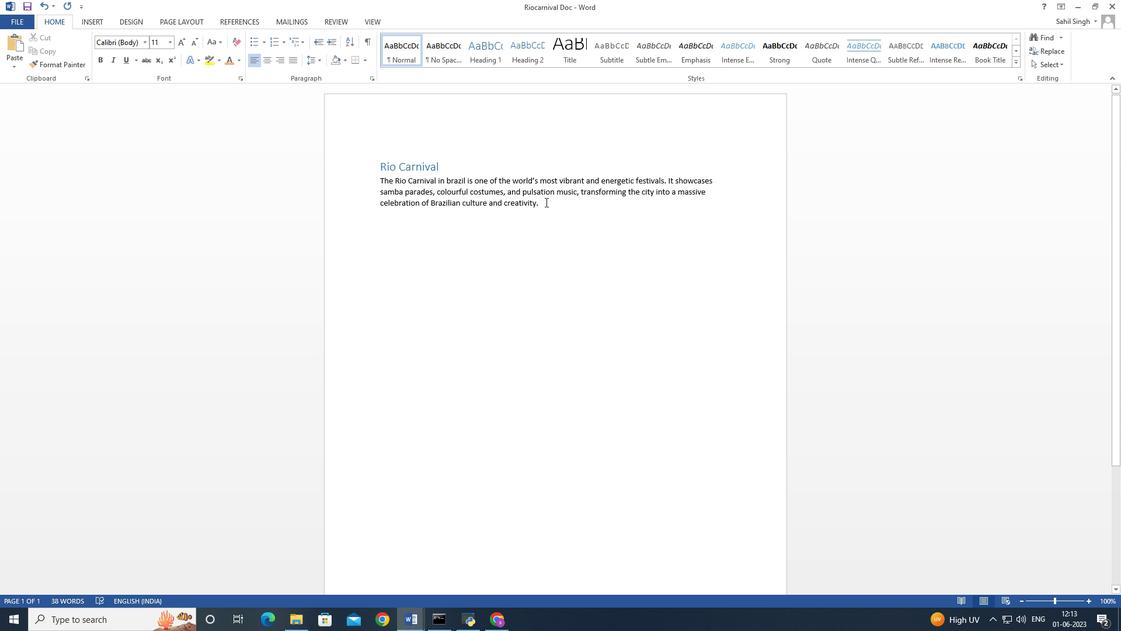
Action: Mouse moved to (121, 46)
Screenshot: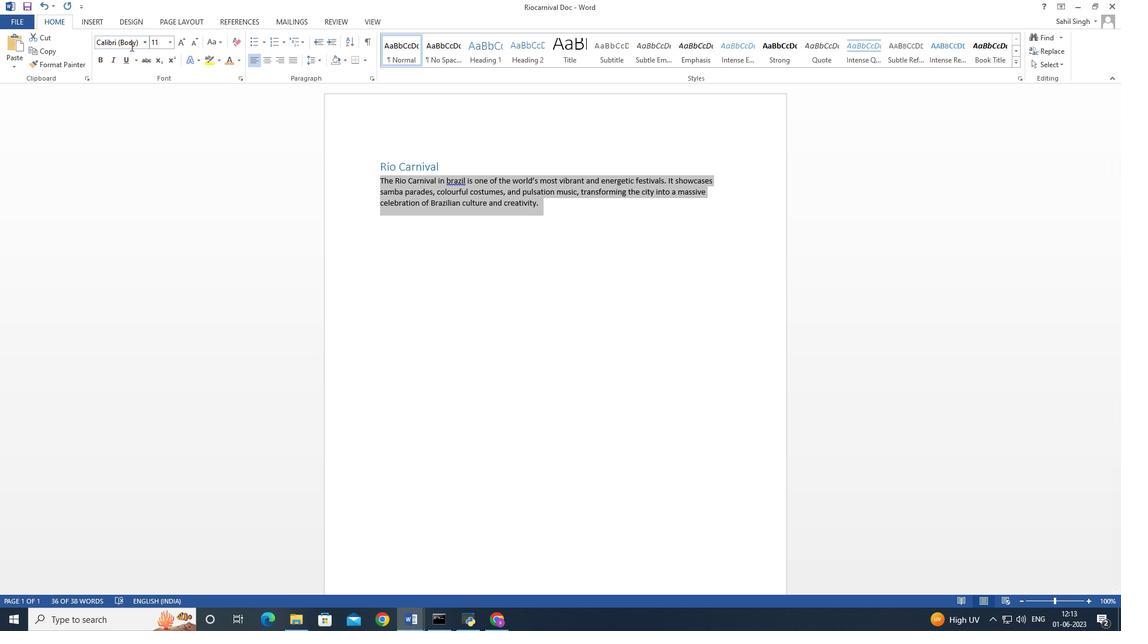 
Action: Mouse pressed left at (121, 46)
Screenshot: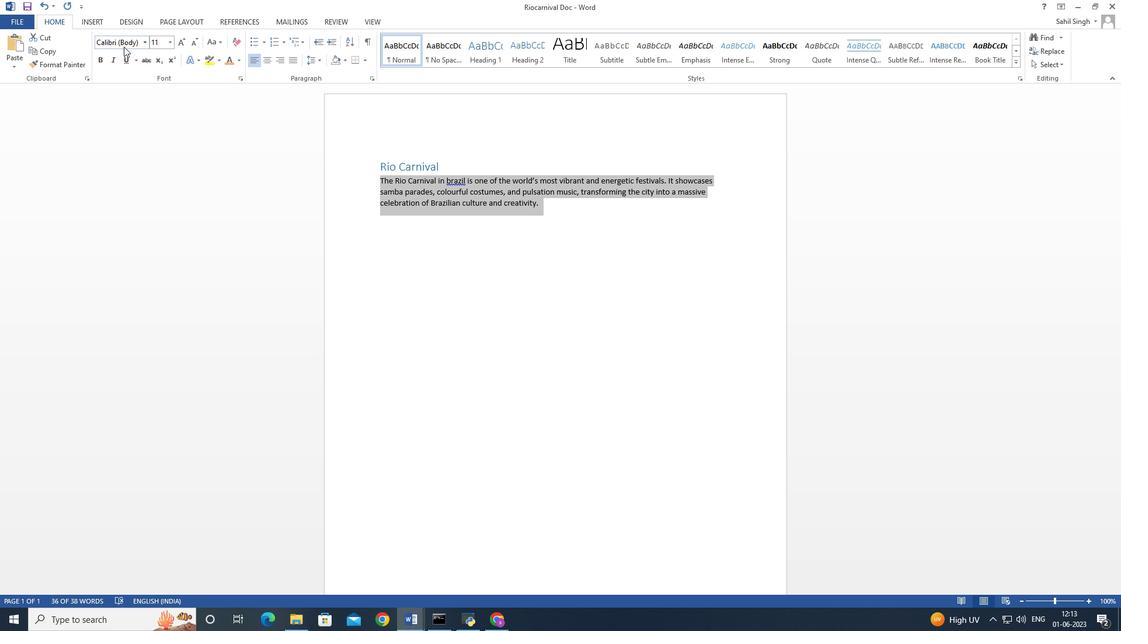 
Action: Mouse moved to (123, 43)
Screenshot: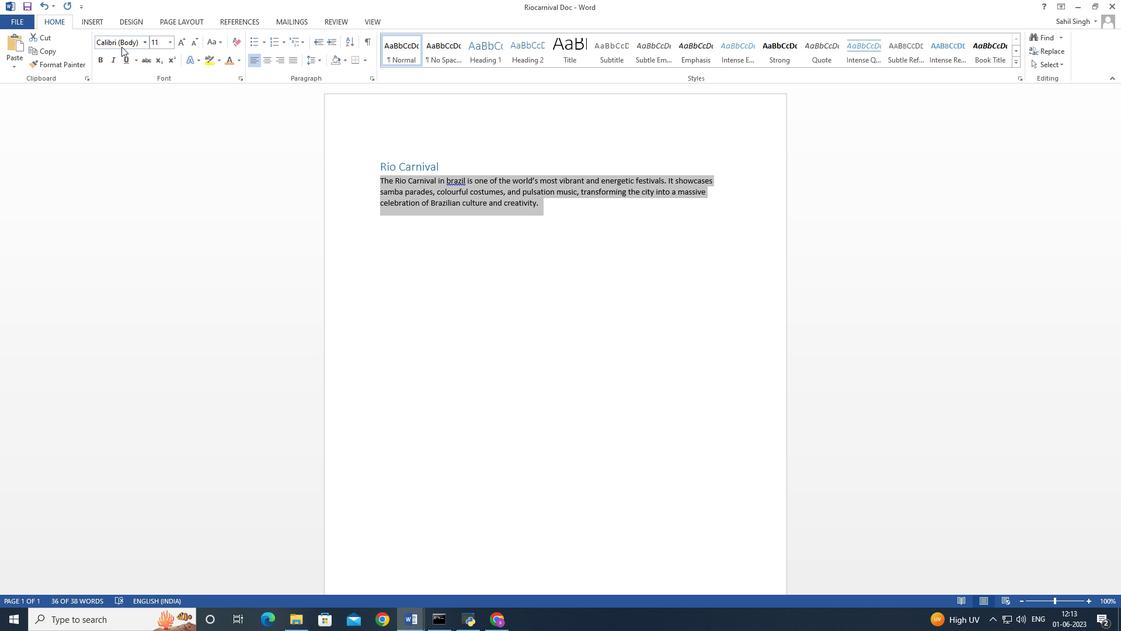 
Action: Mouse pressed left at (123, 43)
Screenshot: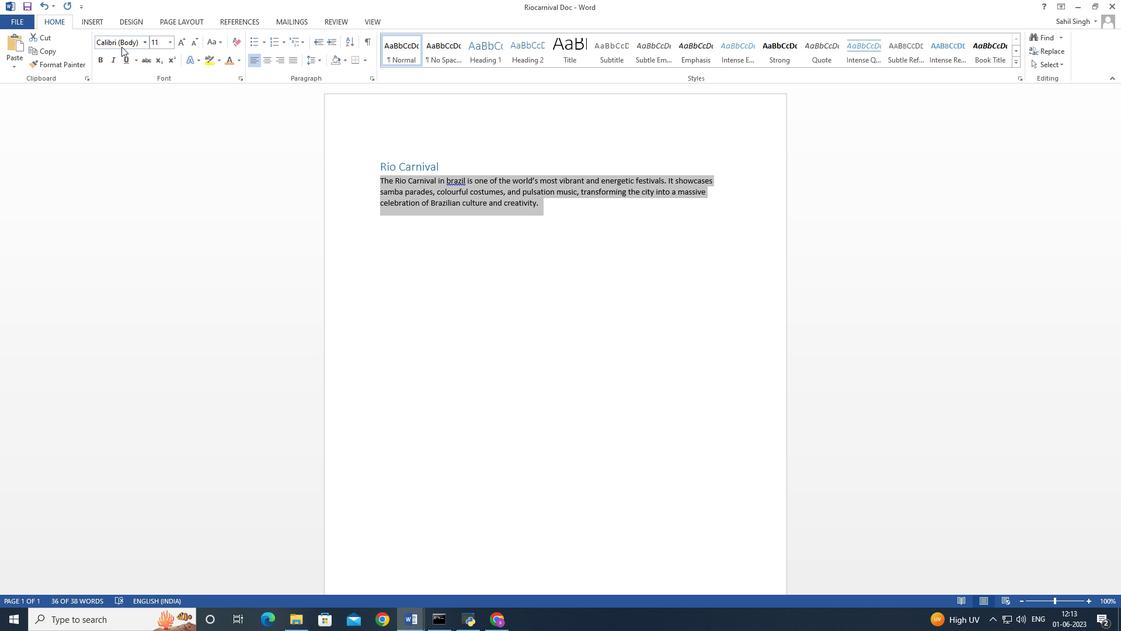 
Action: Mouse moved to (128, 43)
Screenshot: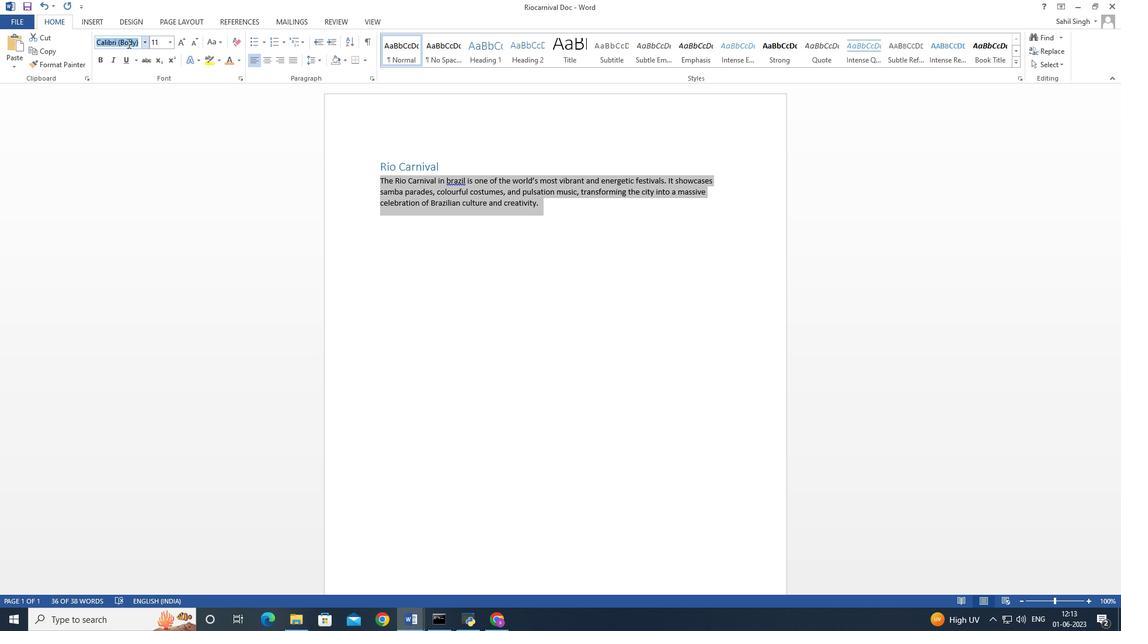 
Action: Key pressed arial<Key.enter>
Screenshot: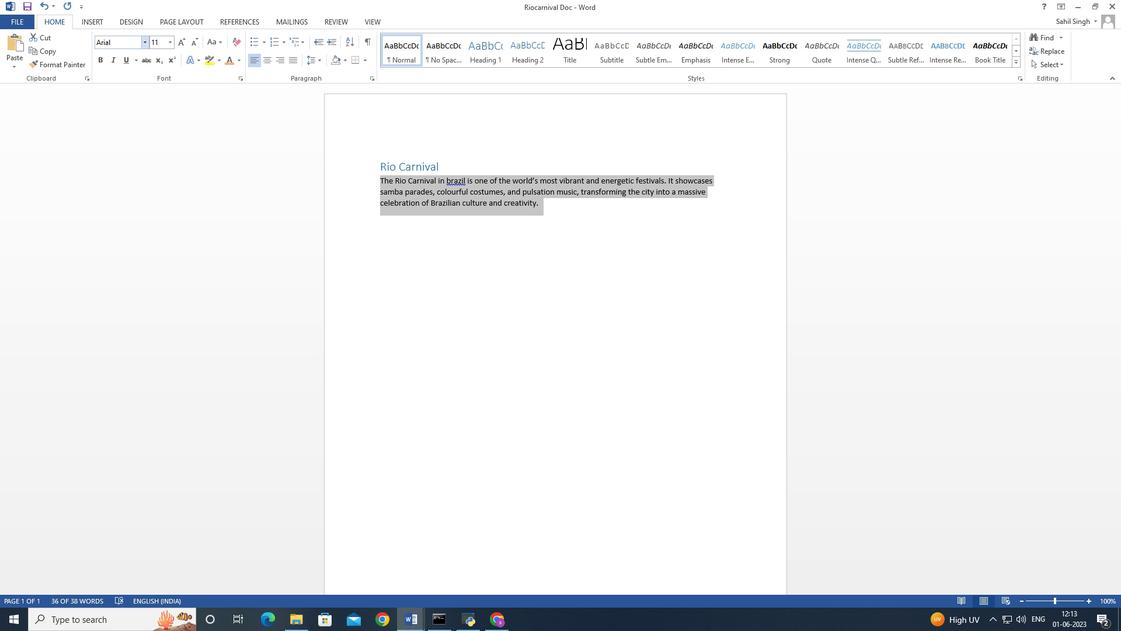 
Action: Mouse moved to (171, 42)
Screenshot: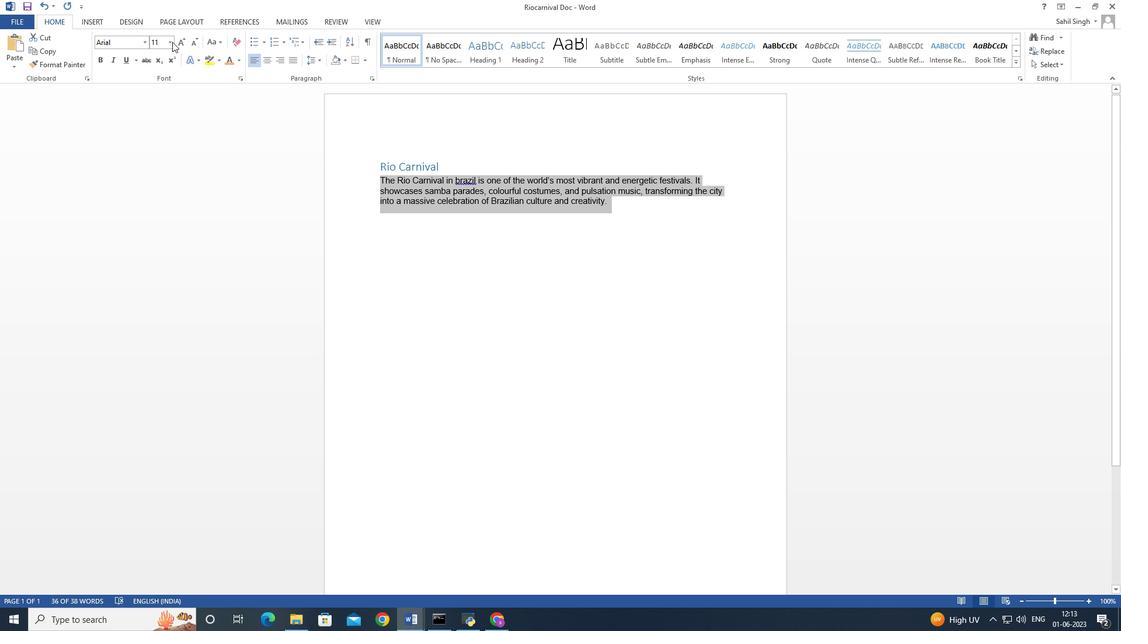 
Action: Mouse pressed left at (171, 42)
Screenshot: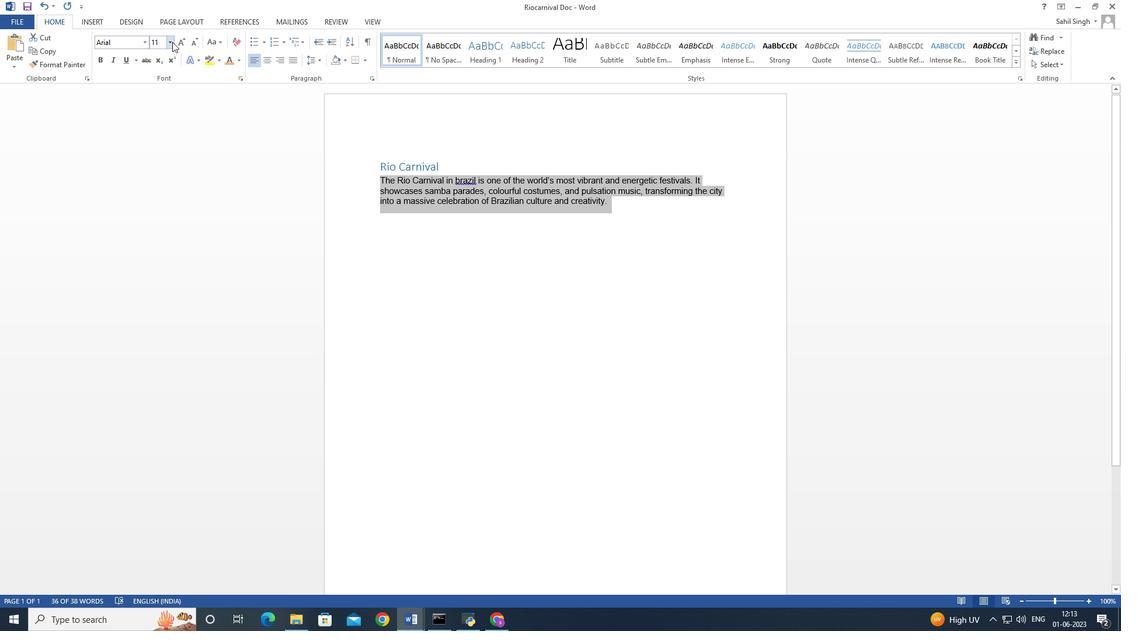 
Action: Mouse moved to (161, 99)
Screenshot: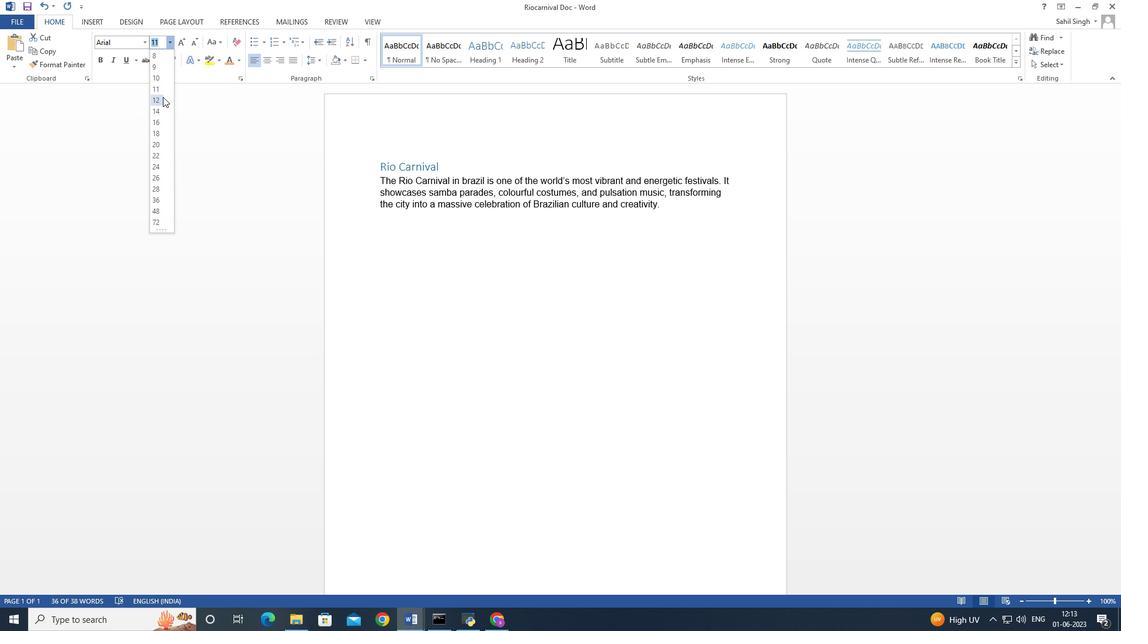 
Action: Mouse pressed left at (161, 99)
Screenshot: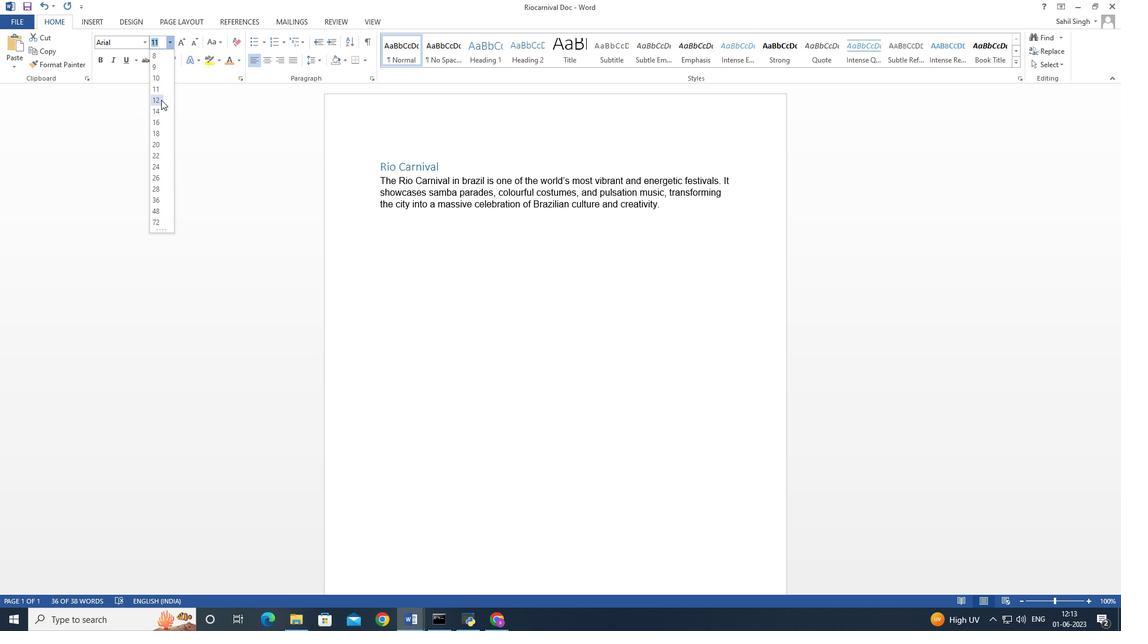 
Action: Mouse moved to (448, 139)
Screenshot: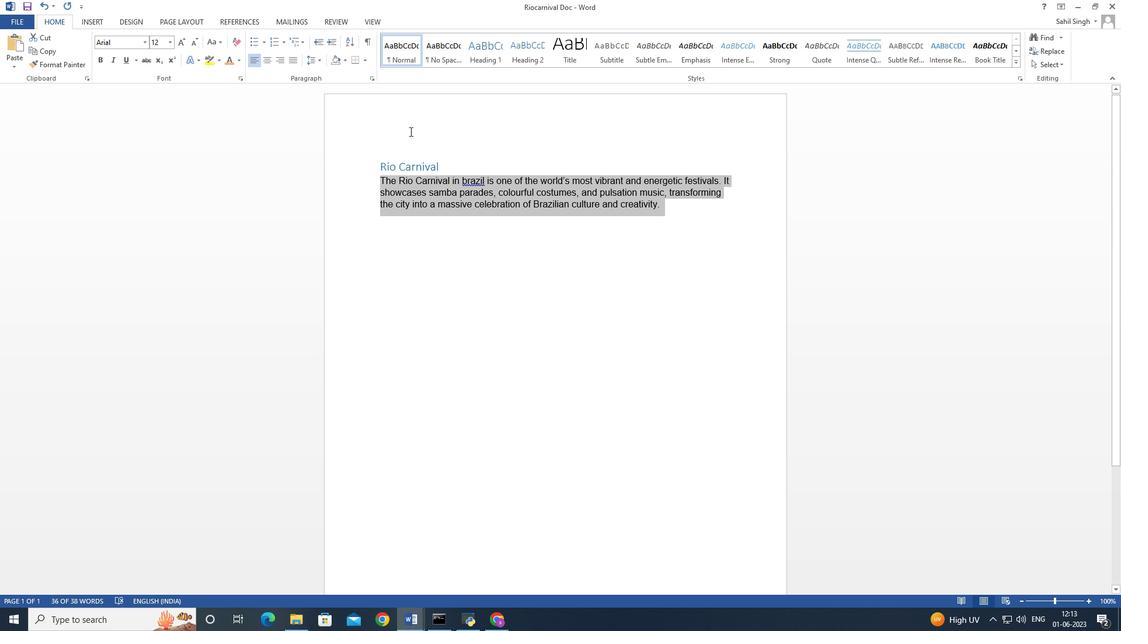 
Action: Mouse pressed left at (448, 139)
Screenshot: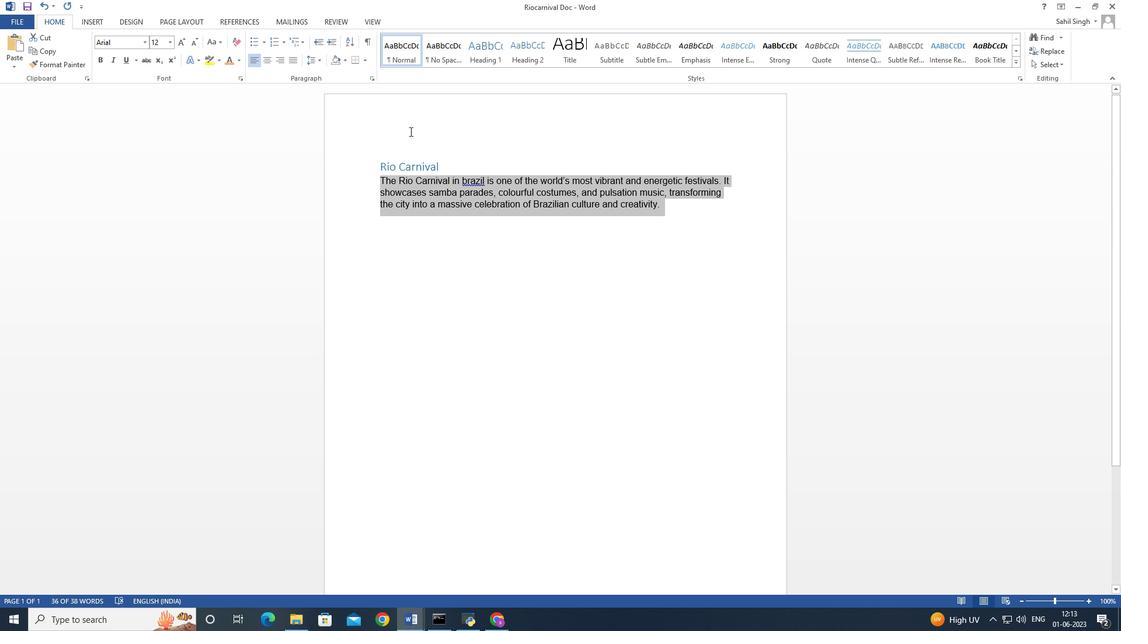 
Action: Mouse moved to (442, 163)
Screenshot: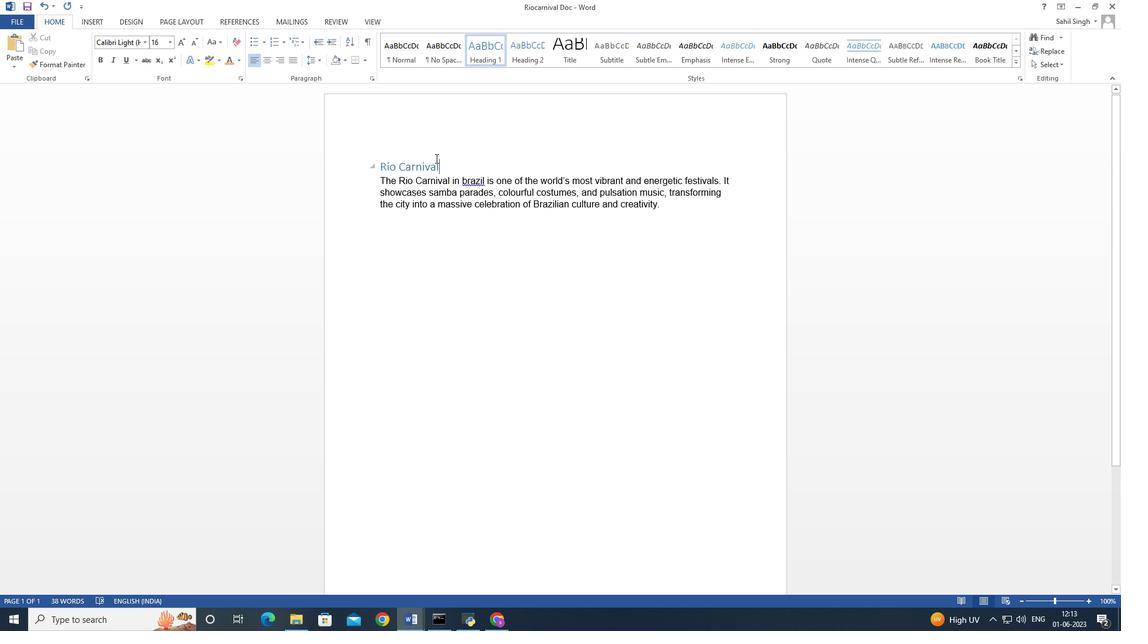 
Action: Mouse pressed left at (442, 163)
Screenshot: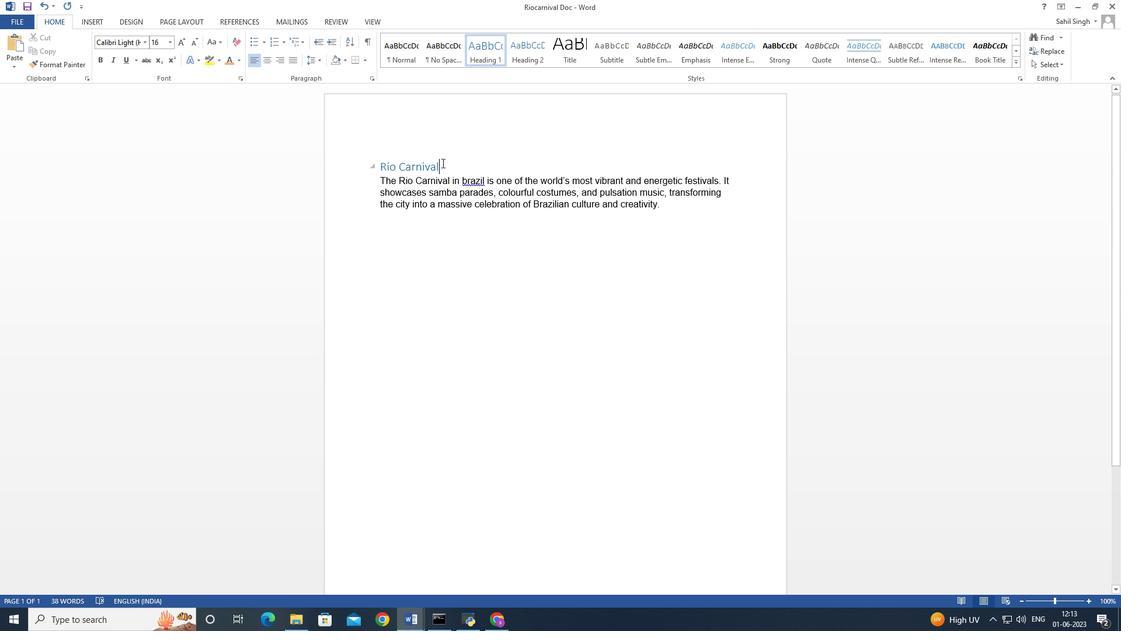 
Action: Mouse moved to (126, 39)
Screenshot: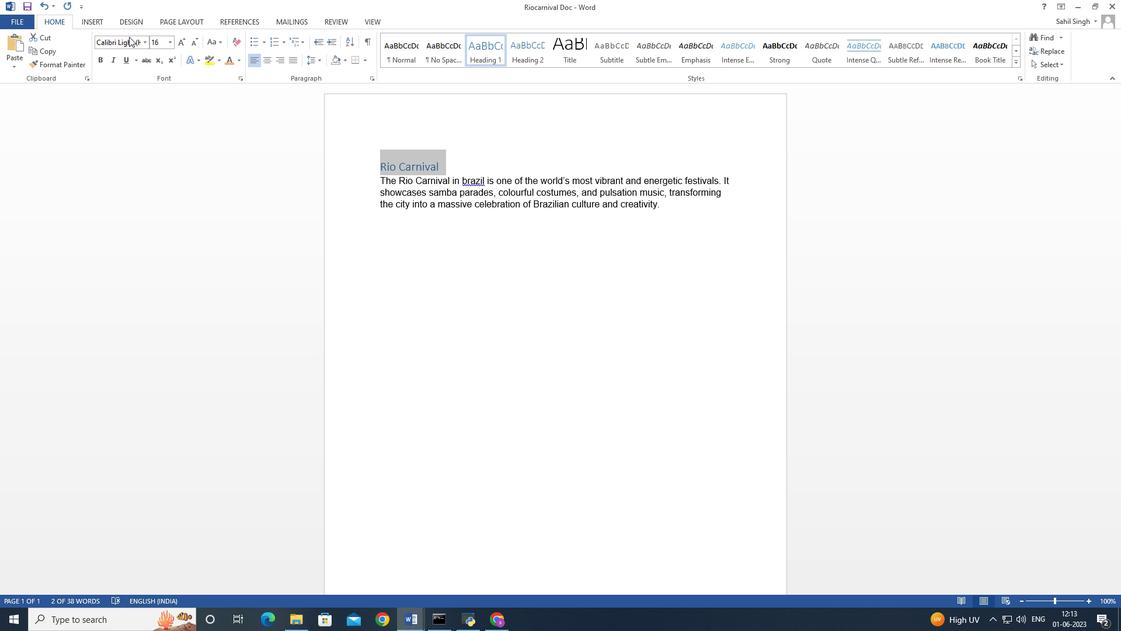 
Action: Mouse pressed left at (126, 39)
Screenshot: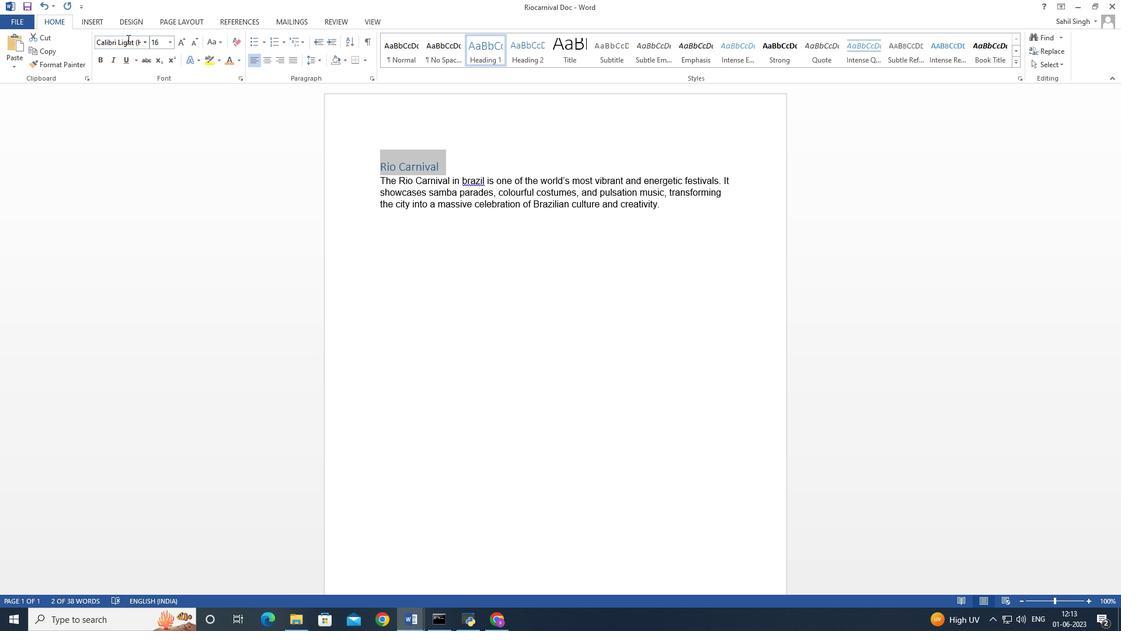 
Action: Mouse moved to (126, 39)
Screenshot: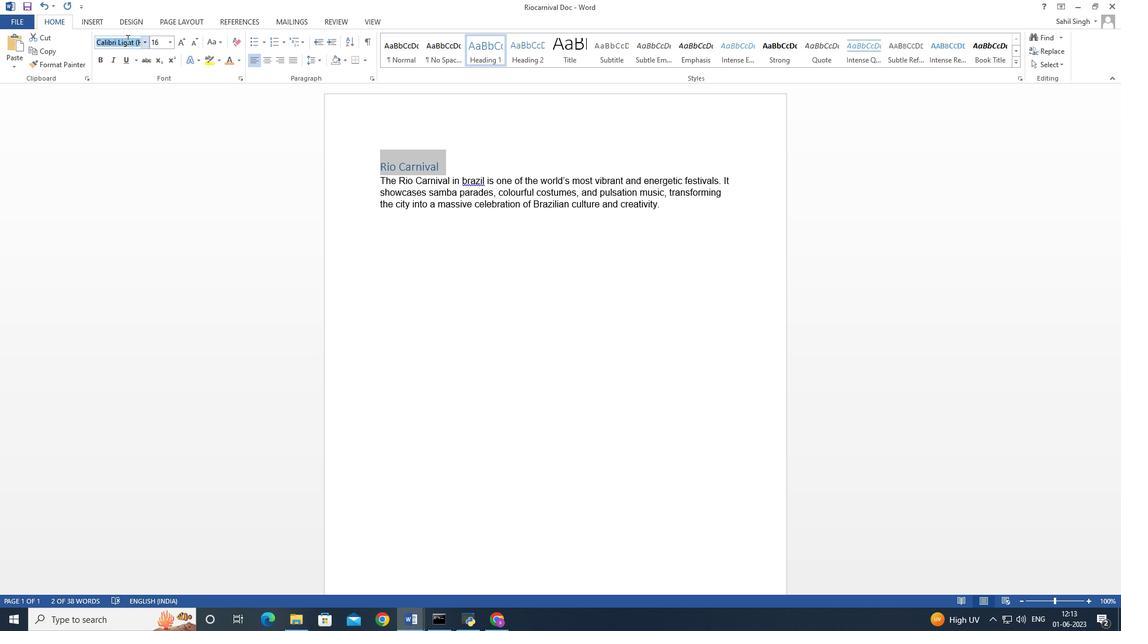 
Action: Key pressed alef<Key.enter>
Screenshot: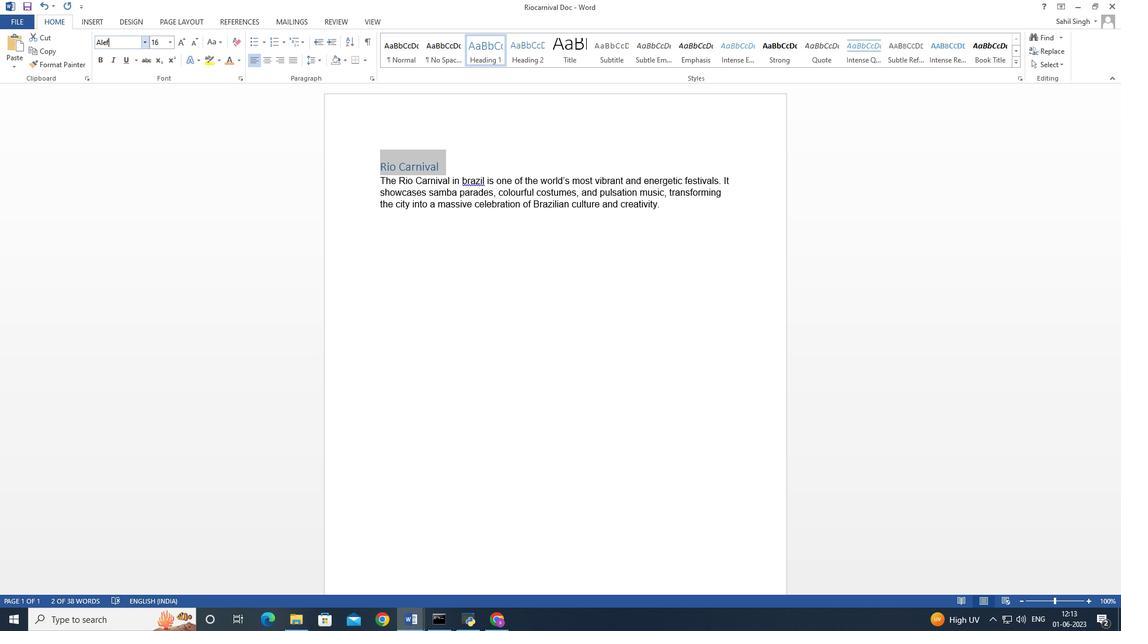 
Action: Mouse moved to (171, 42)
Screenshot: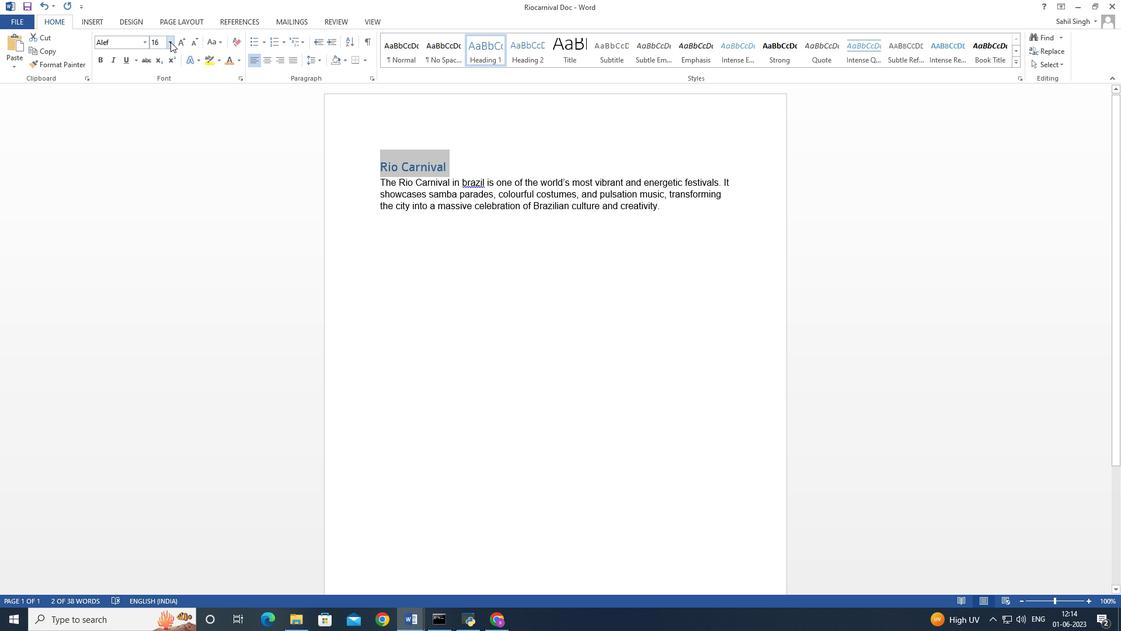 
Action: Mouse pressed left at (171, 42)
Screenshot: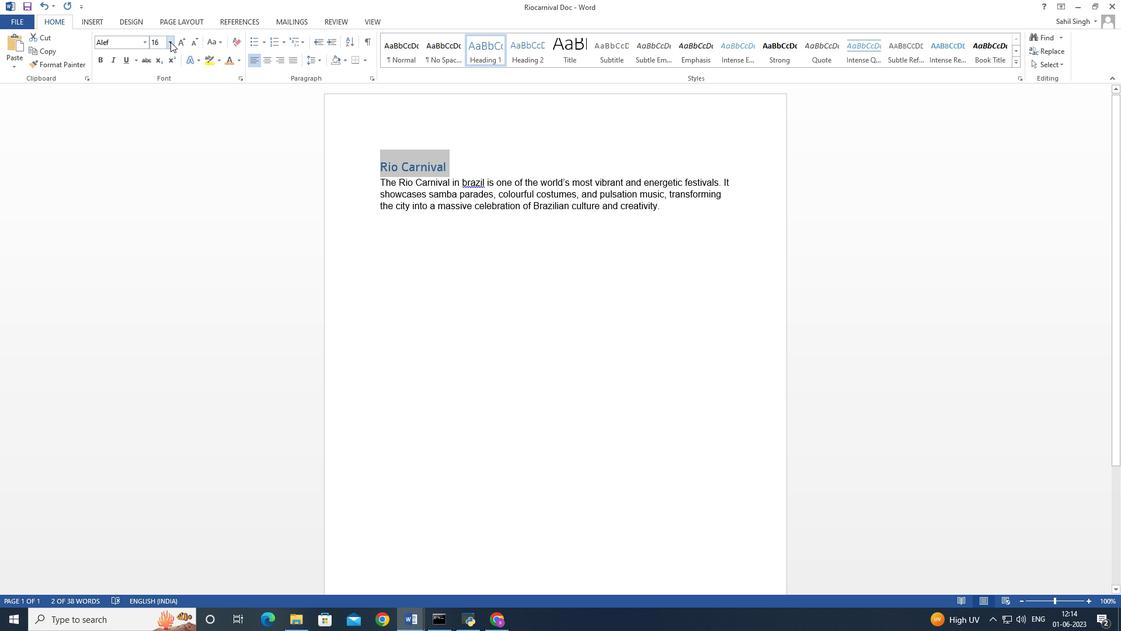 
Action: Mouse moved to (156, 46)
Screenshot: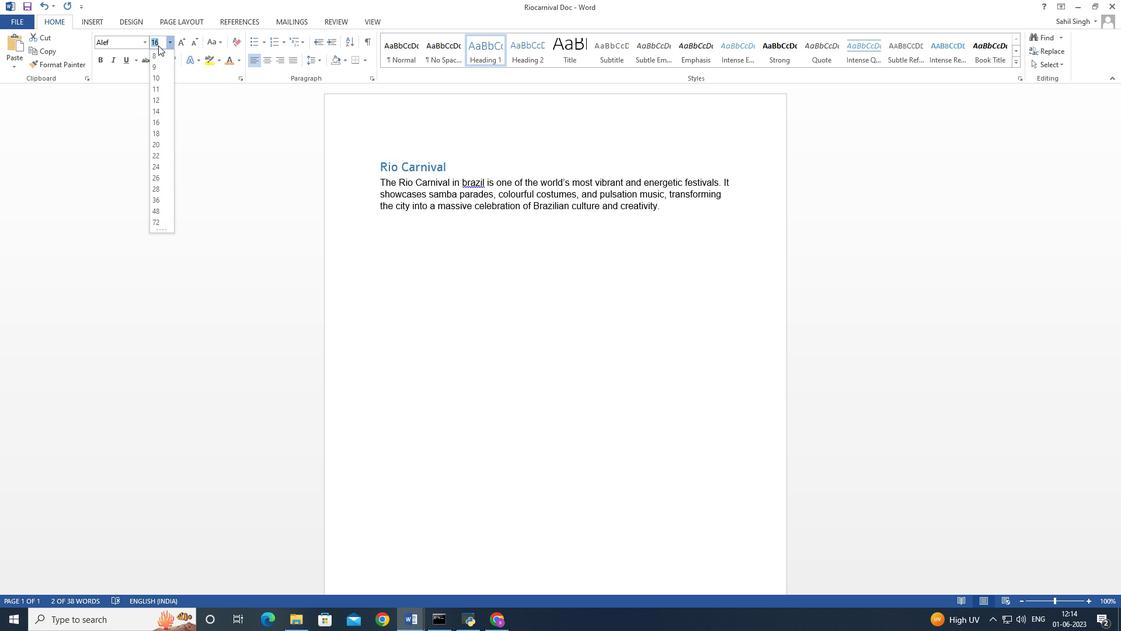 
Action: Key pressed <Key.backspace>15<Key.enter>
Screenshot: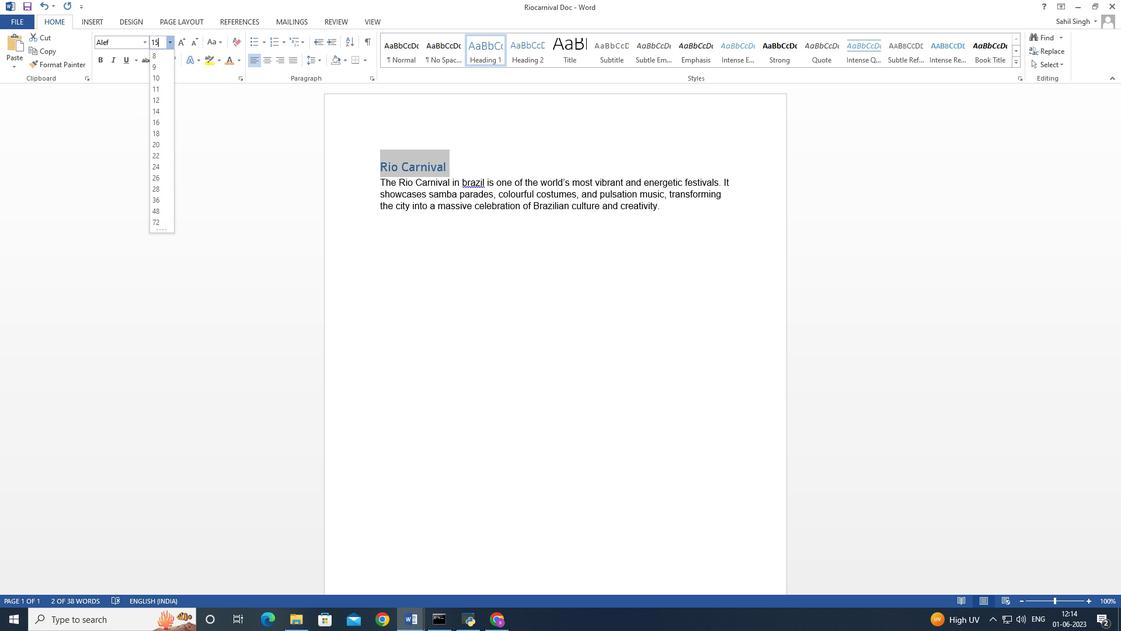 
Action: Mouse moved to (256, 61)
Screenshot: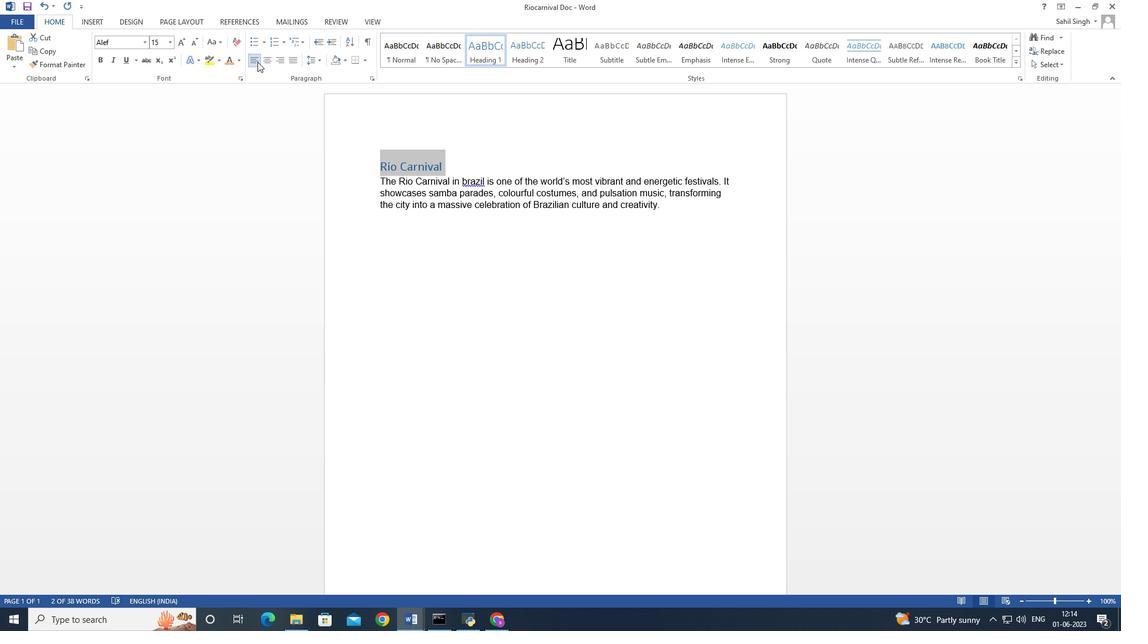 
Action: Mouse pressed left at (256, 61)
Screenshot: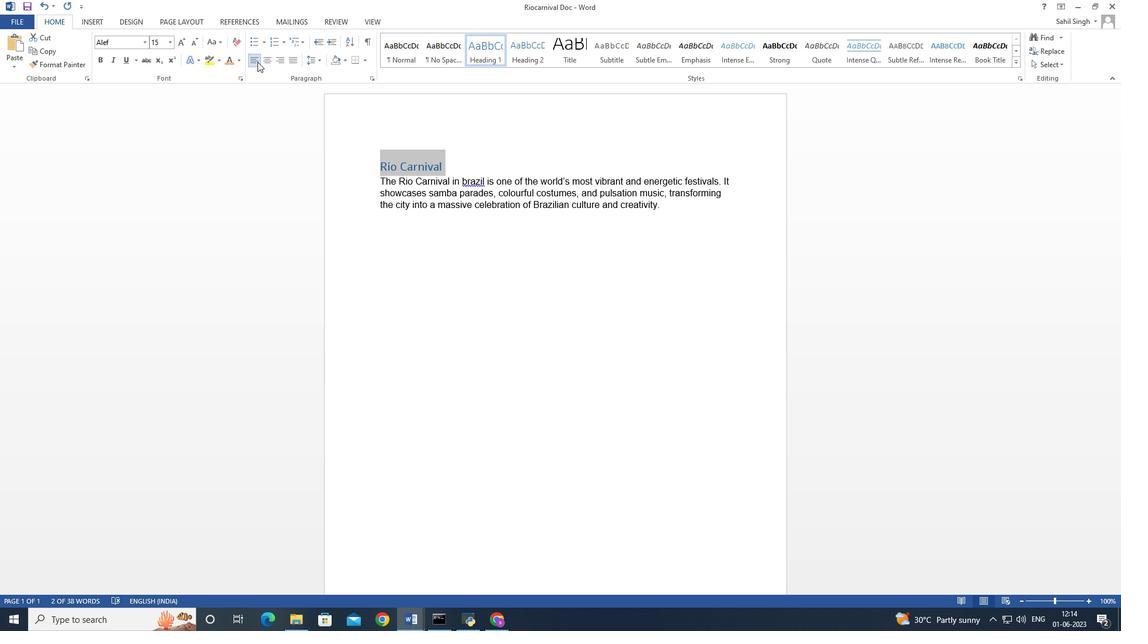 
Action: Mouse pressed left at (256, 61)
Screenshot: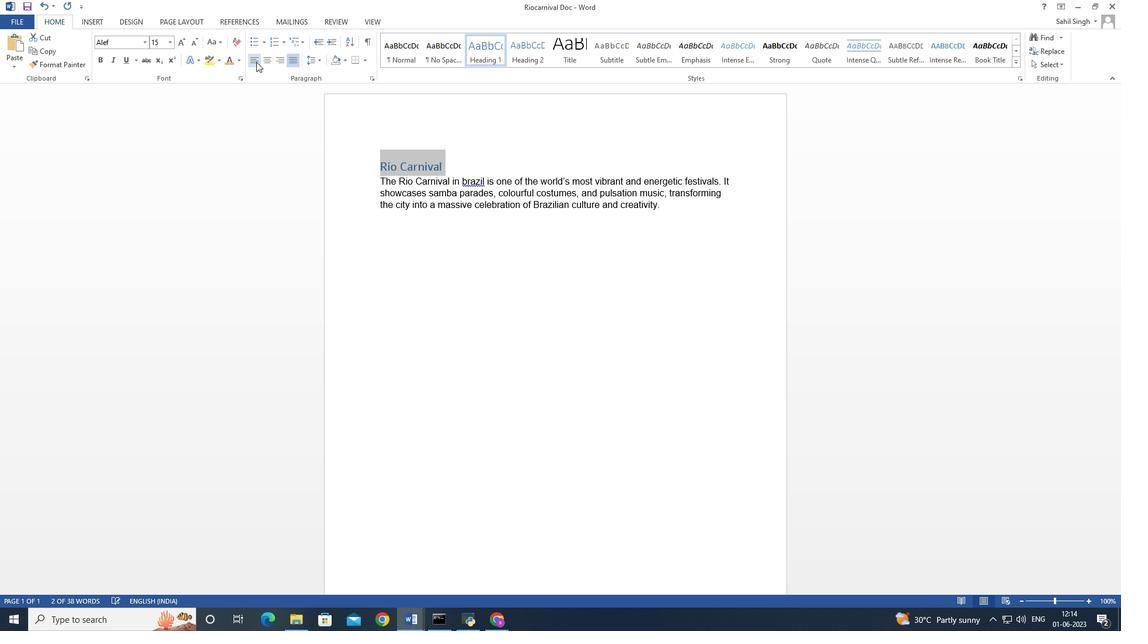 
Action: Mouse moved to (483, 212)
Screenshot: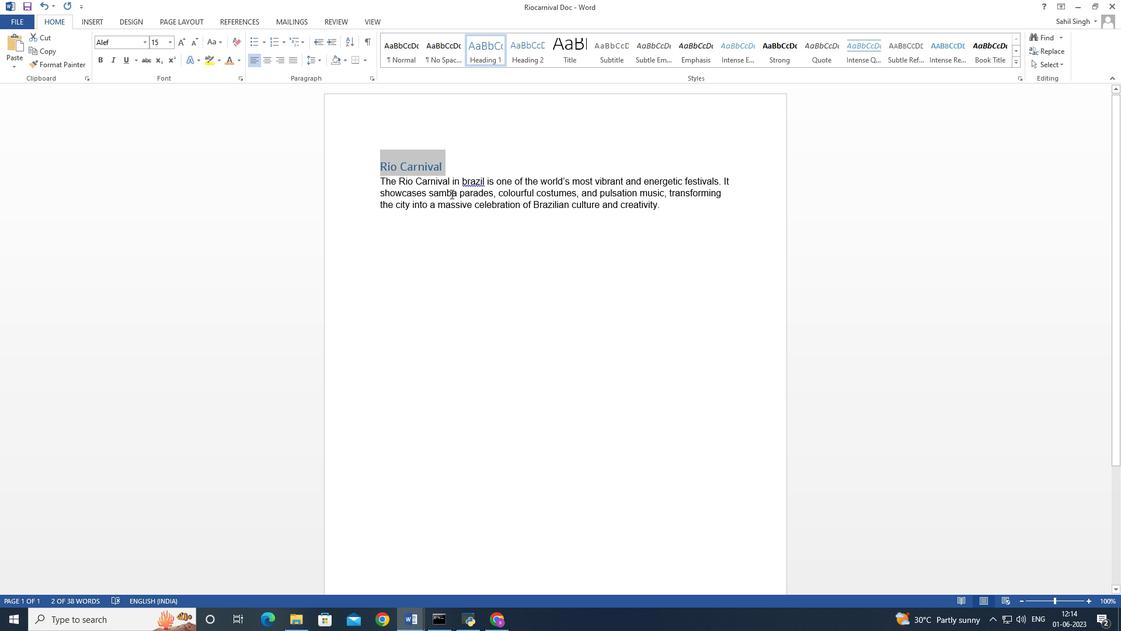 
Action: Mouse pressed left at (483, 212)
Screenshot: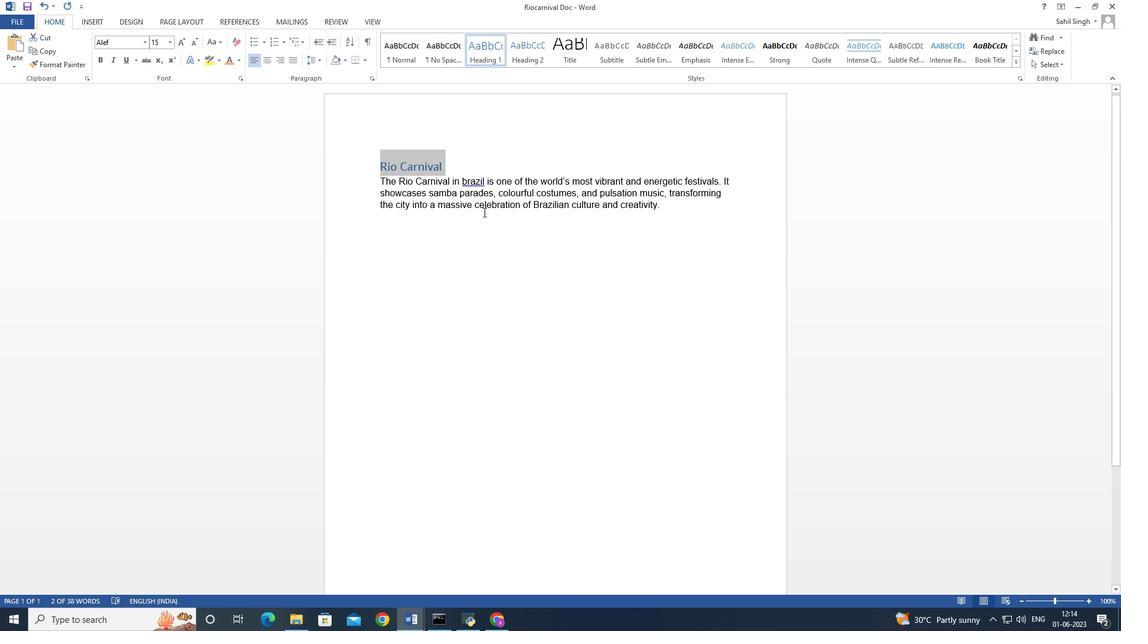 
